 Task: Add the files list component in the site builder.
Action: Mouse moved to (1173, 81)
Screenshot: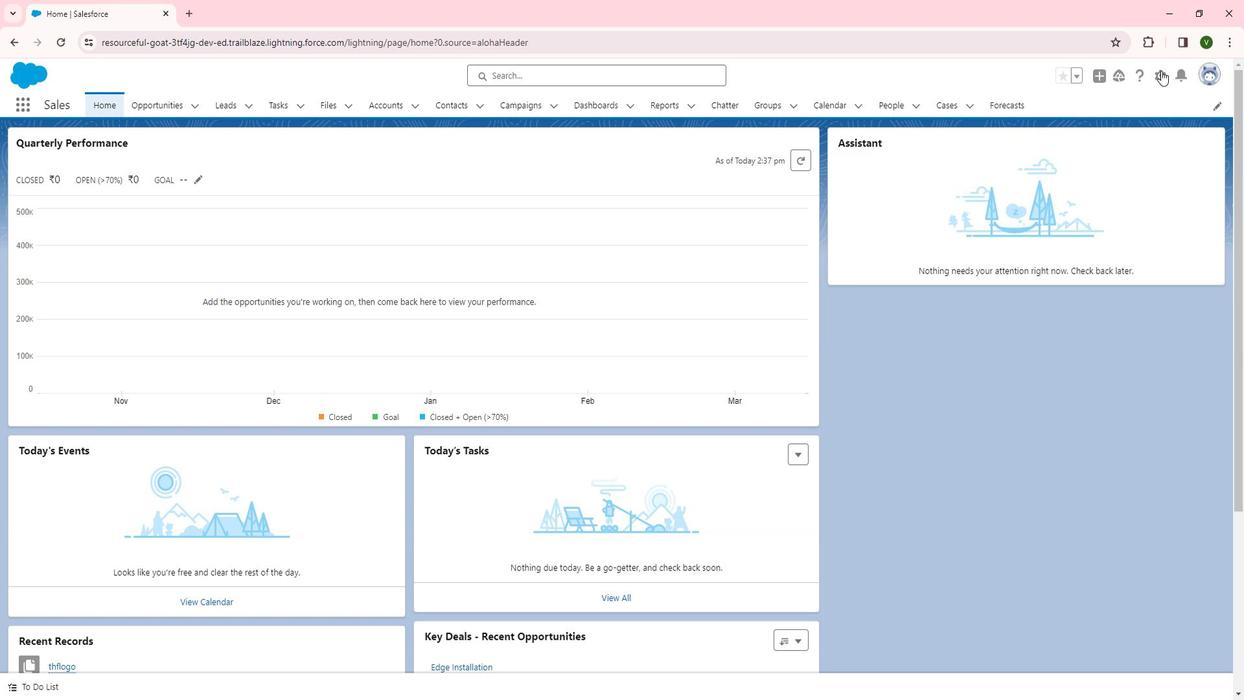 
Action: Mouse pressed left at (1173, 81)
Screenshot: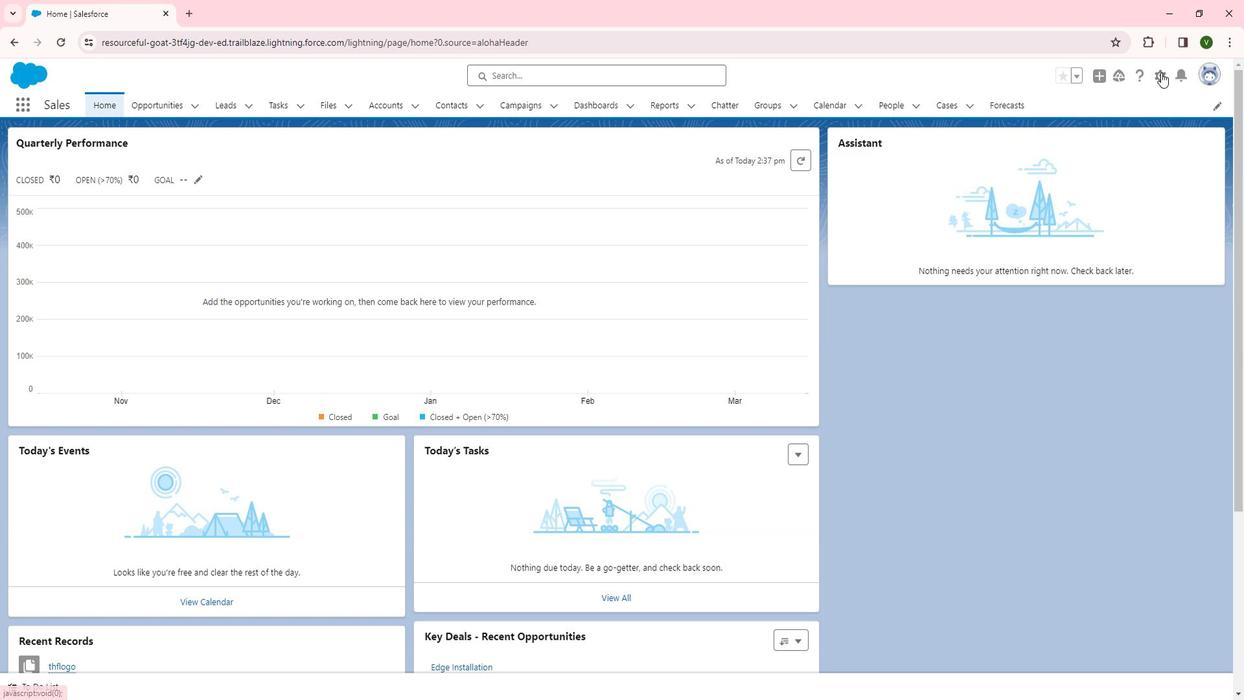 
Action: Mouse moved to (1105, 130)
Screenshot: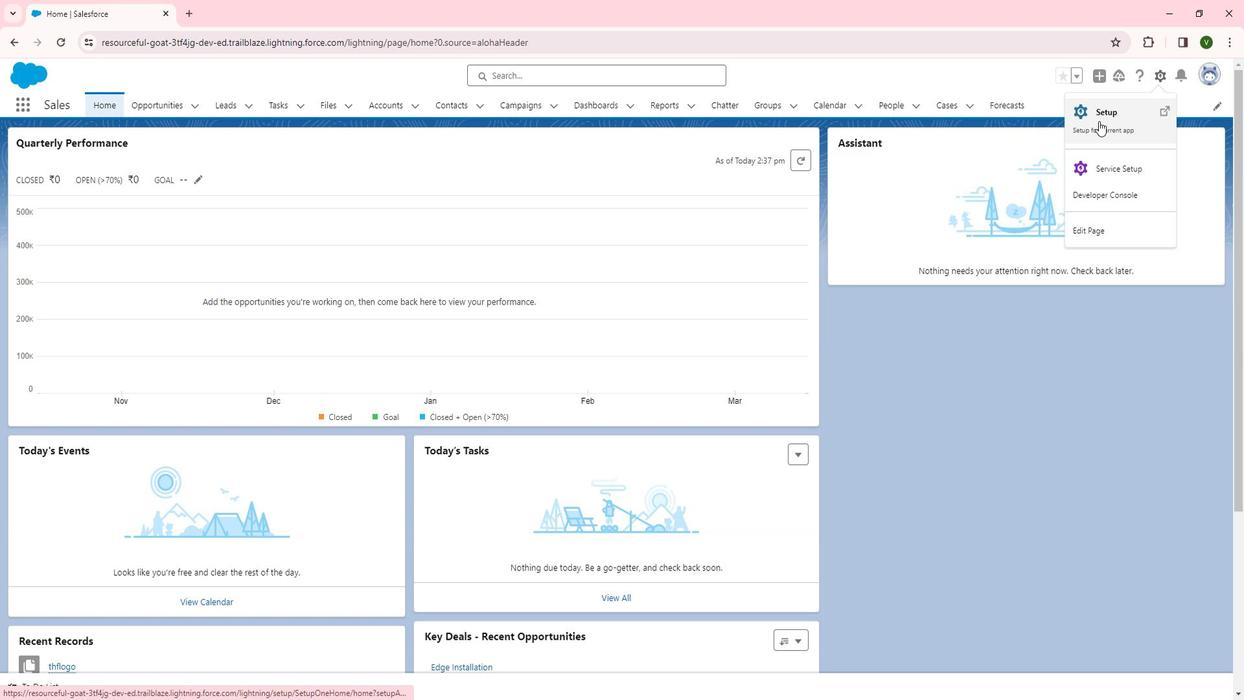 
Action: Mouse pressed left at (1105, 130)
Screenshot: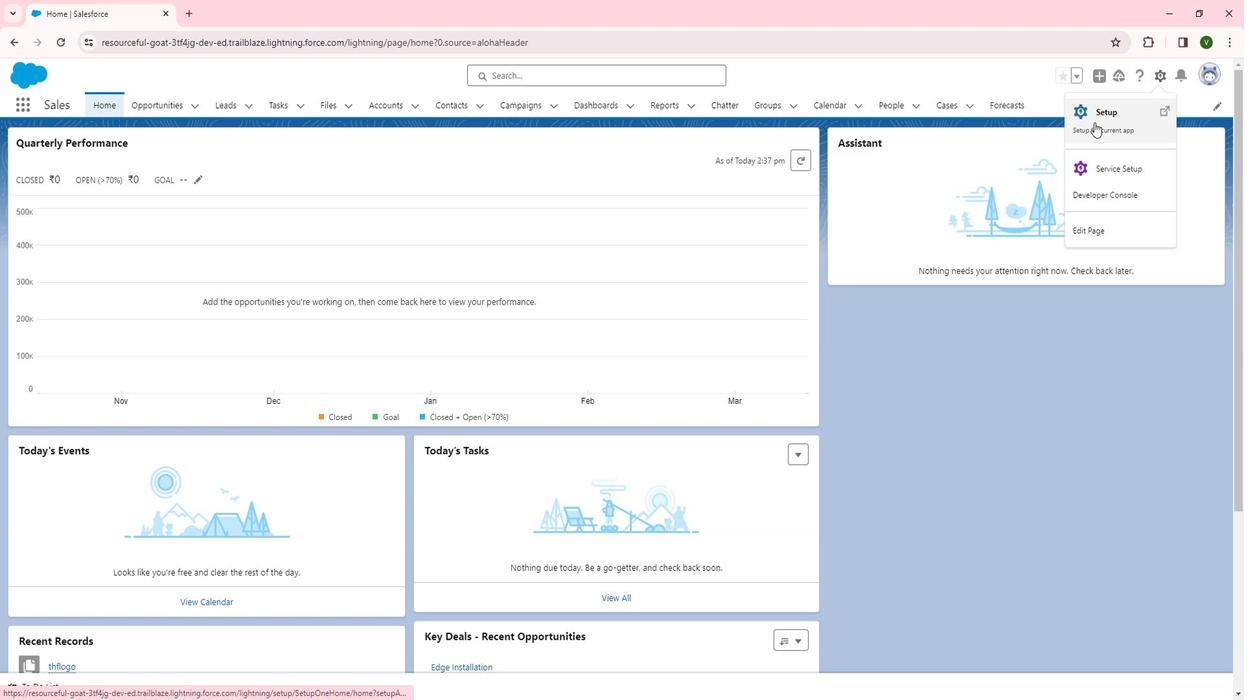 
Action: Mouse moved to (119, 515)
Screenshot: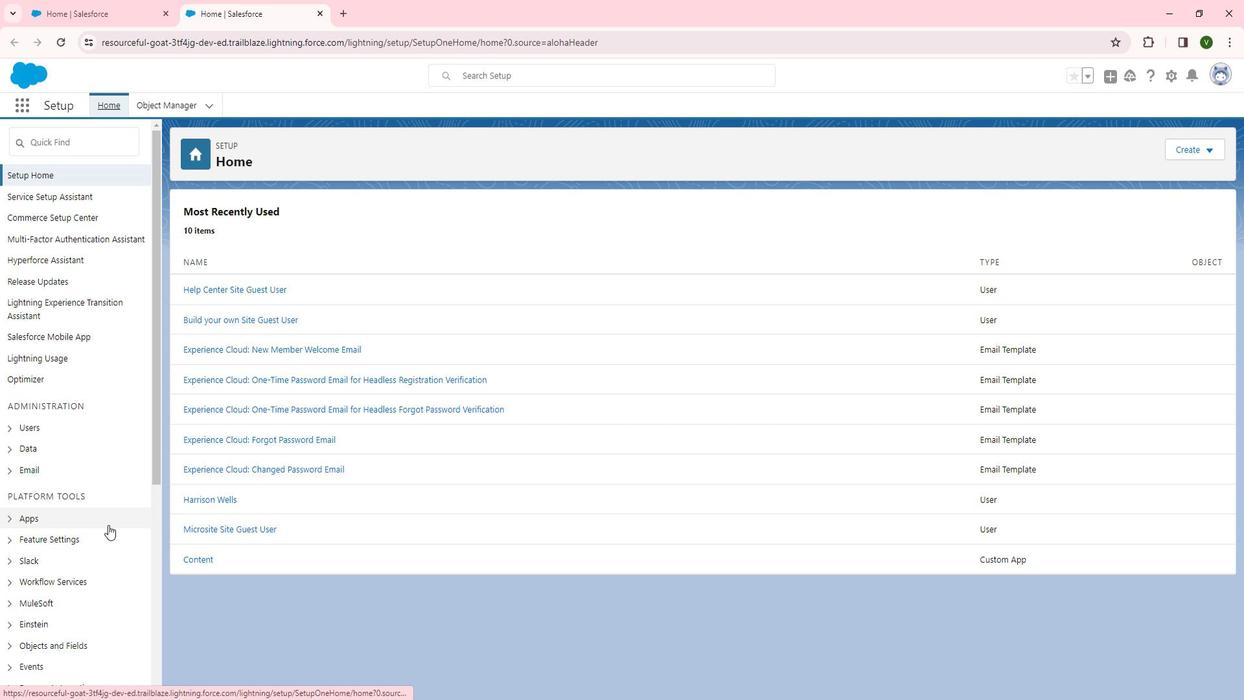 
Action: Mouse scrolled (119, 514) with delta (0, 0)
Screenshot: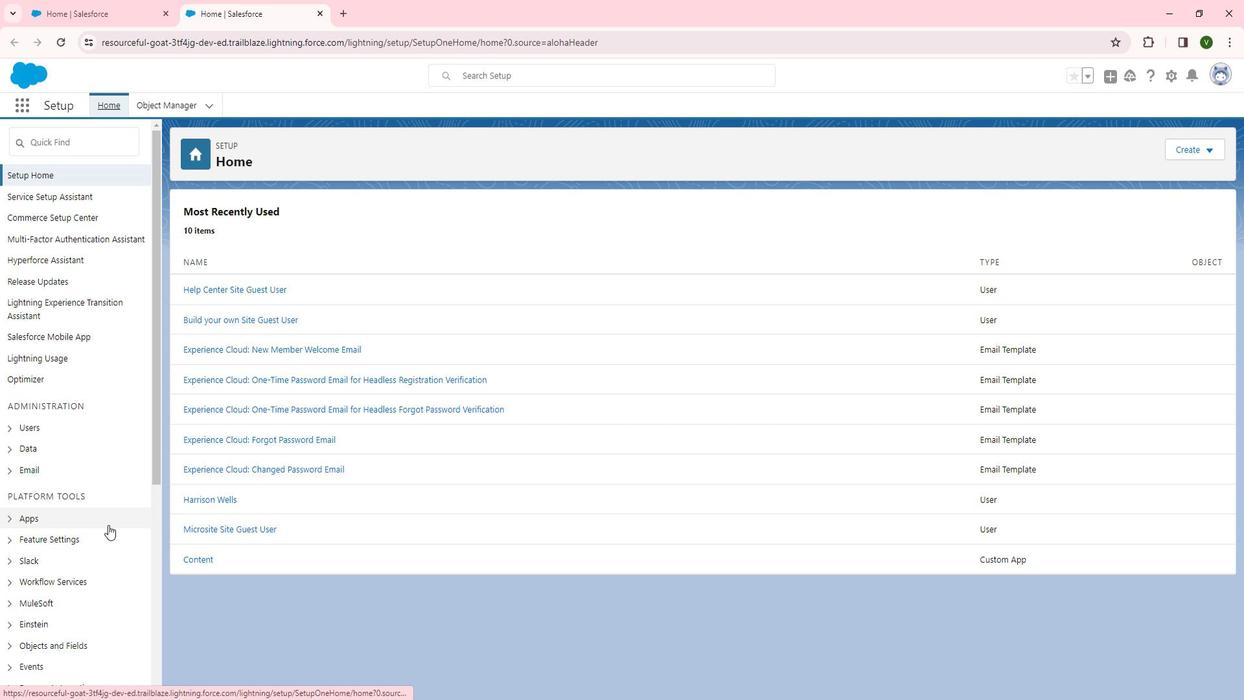 
Action: Mouse moved to (118, 514)
Screenshot: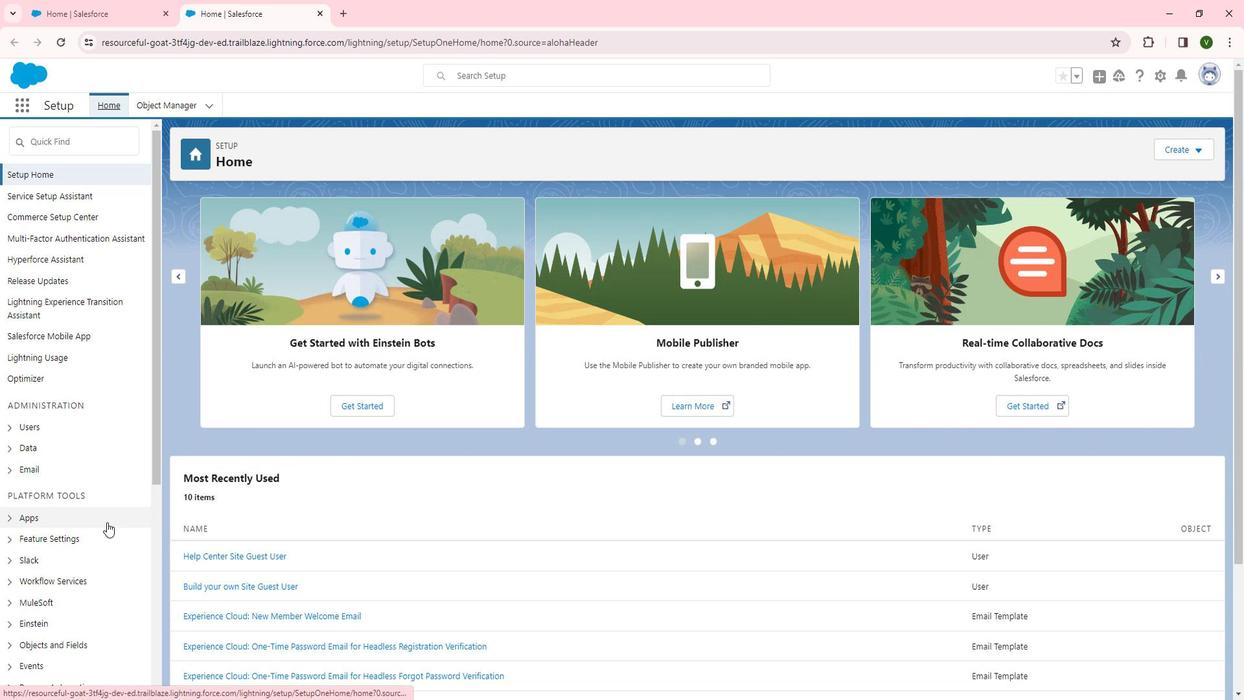 
Action: Mouse scrolled (118, 514) with delta (0, 0)
Screenshot: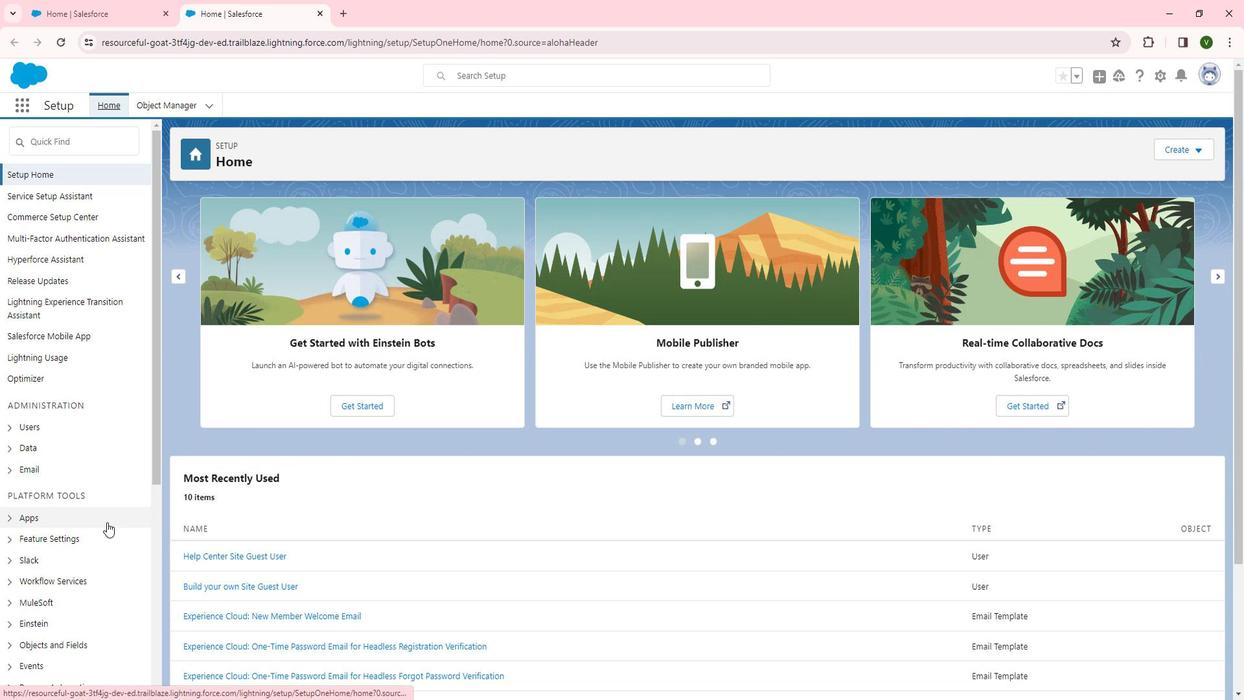 
Action: Mouse moved to (69, 399)
Screenshot: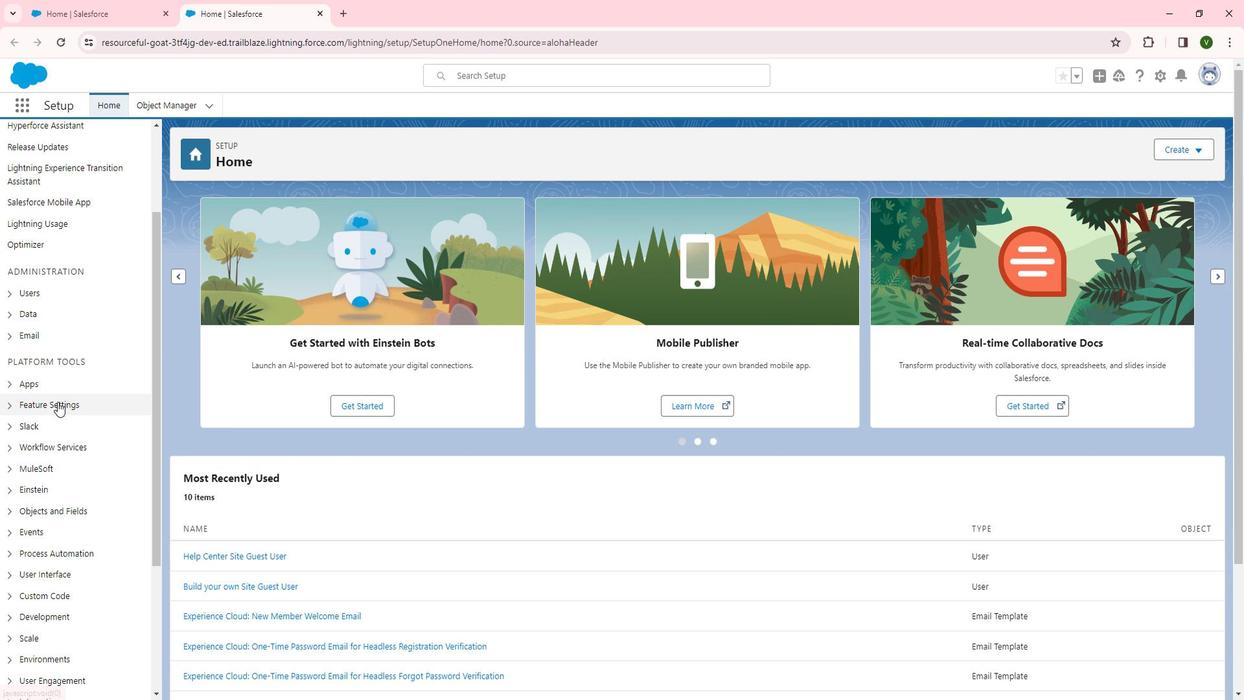 
Action: Mouse pressed left at (69, 399)
Screenshot: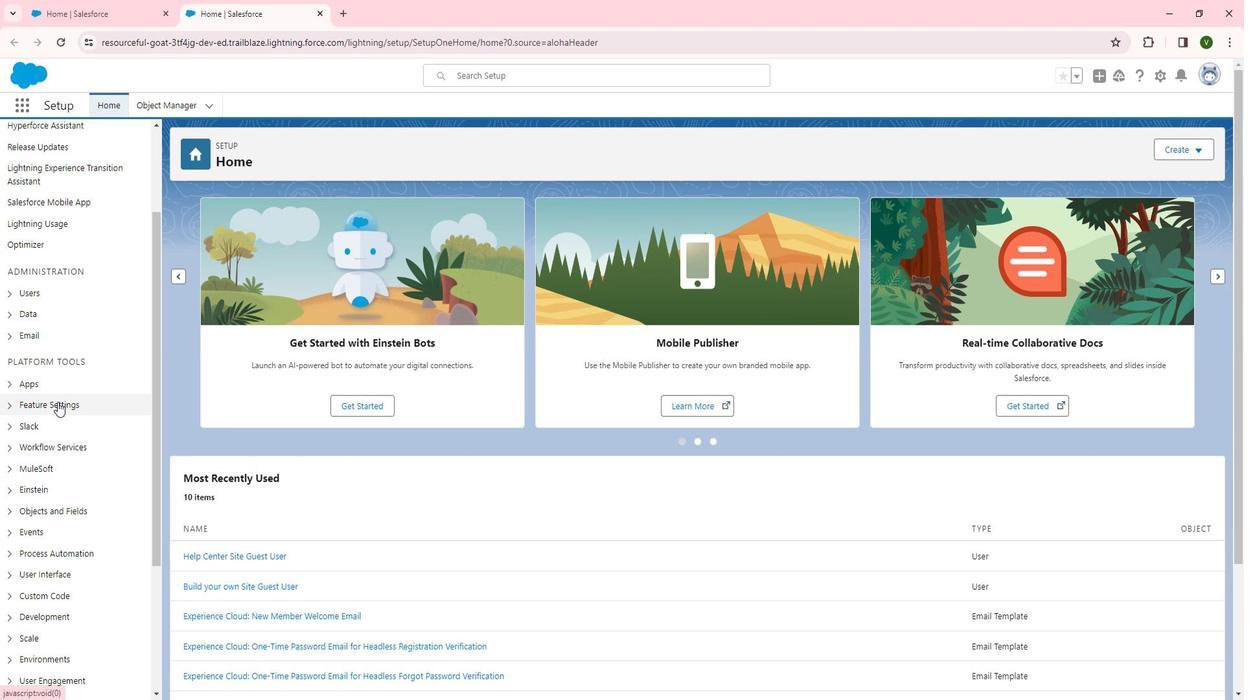 
Action: Mouse moved to (67, 408)
Screenshot: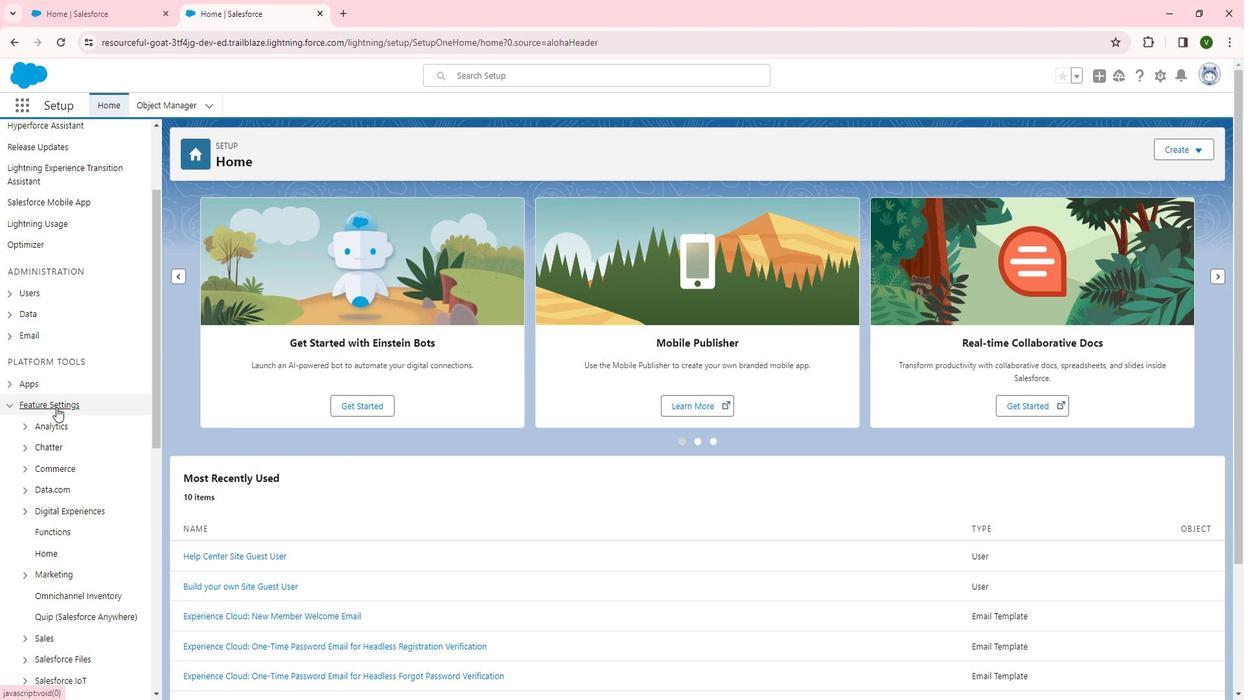 
Action: Mouse scrolled (67, 407) with delta (0, 0)
Screenshot: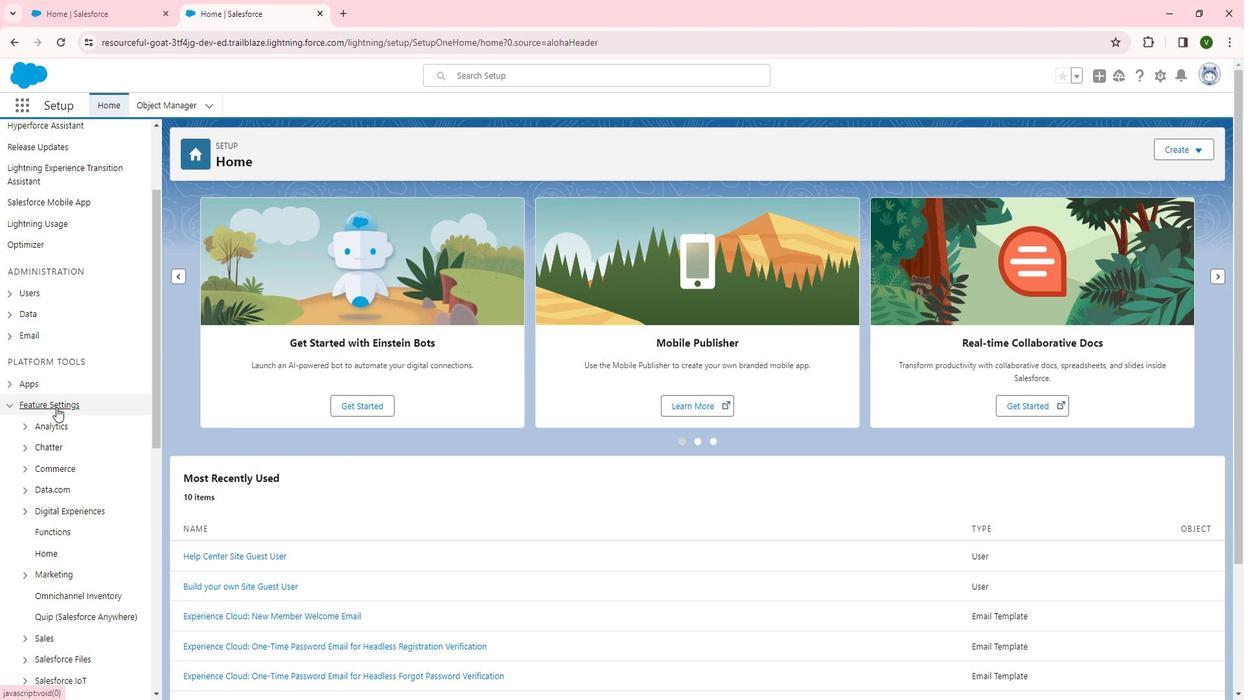 
Action: Mouse moved to (67, 410)
Screenshot: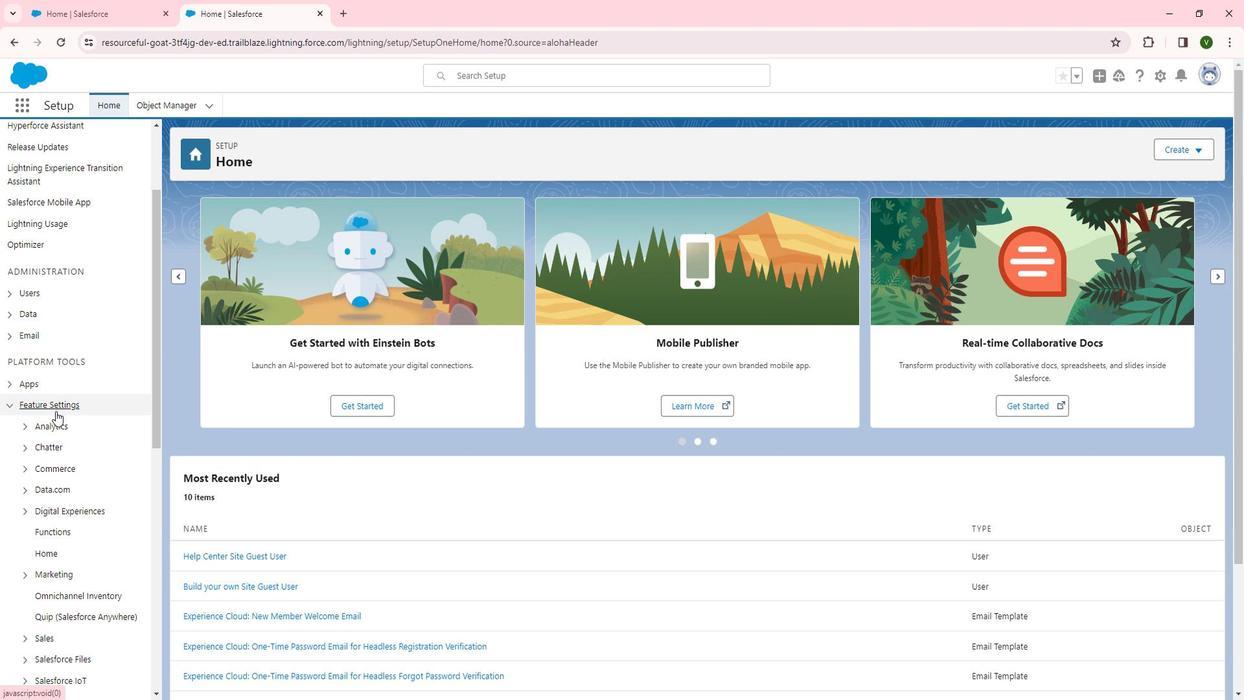
Action: Mouse scrolled (67, 410) with delta (0, 0)
Screenshot: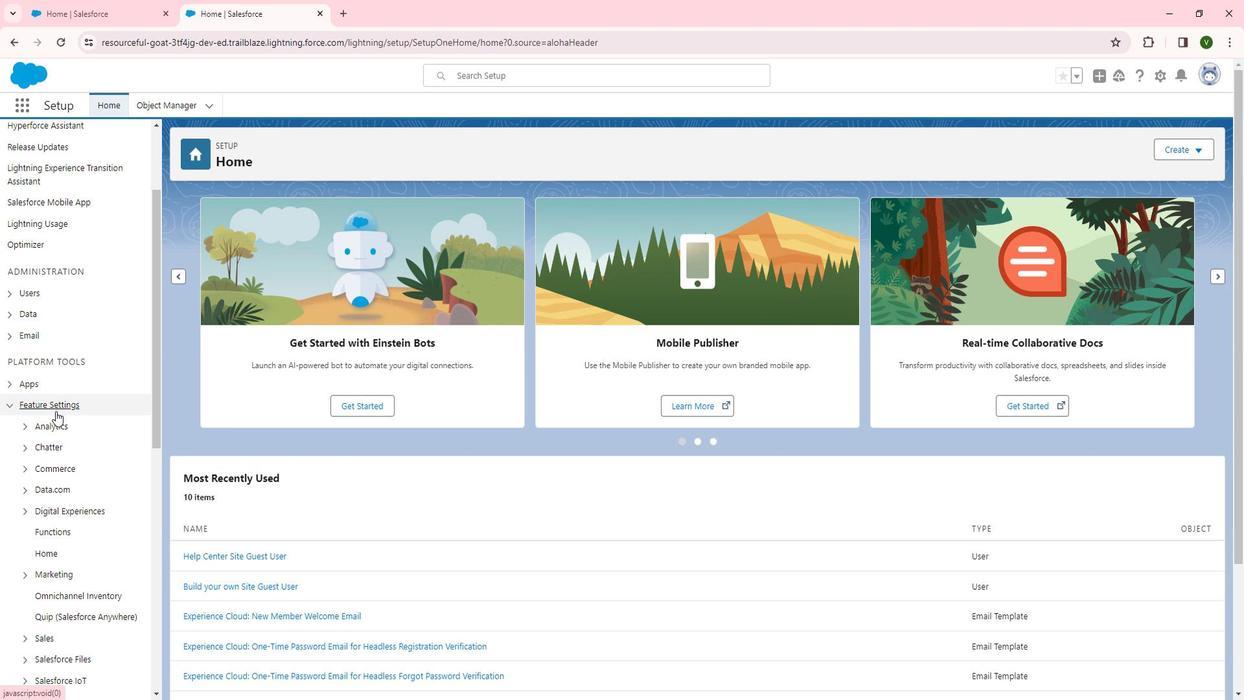 
Action: Mouse scrolled (67, 410) with delta (0, 0)
Screenshot: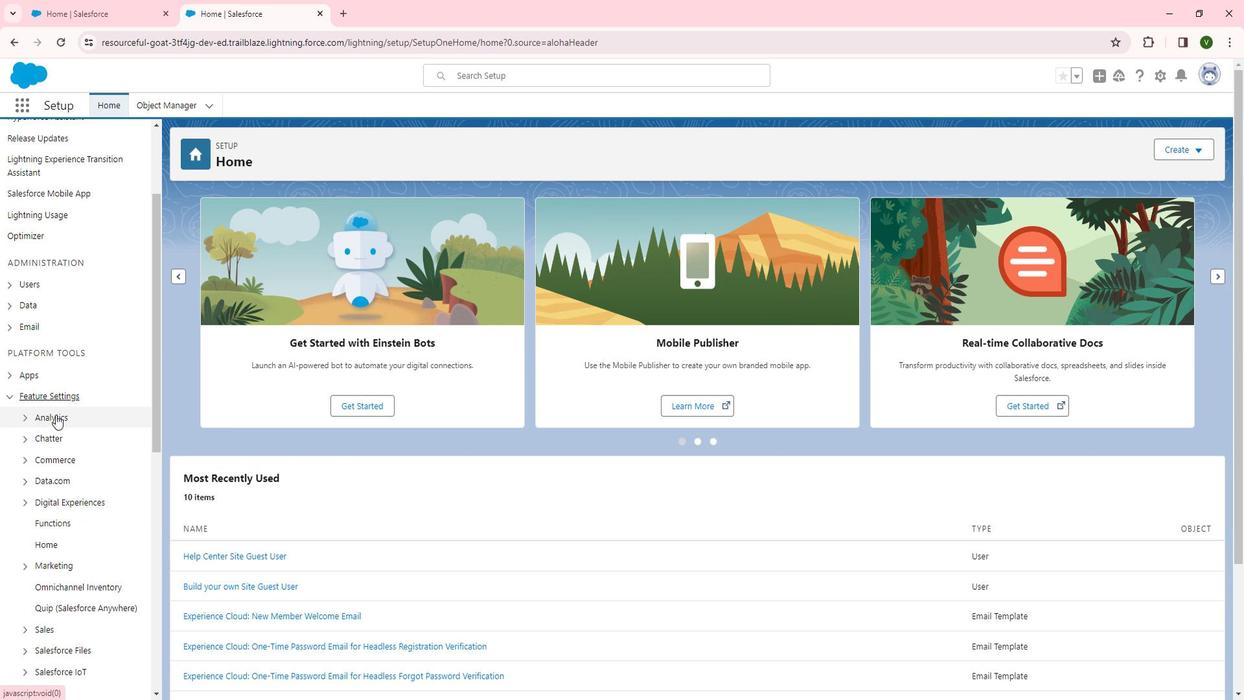 
Action: Mouse moved to (87, 310)
Screenshot: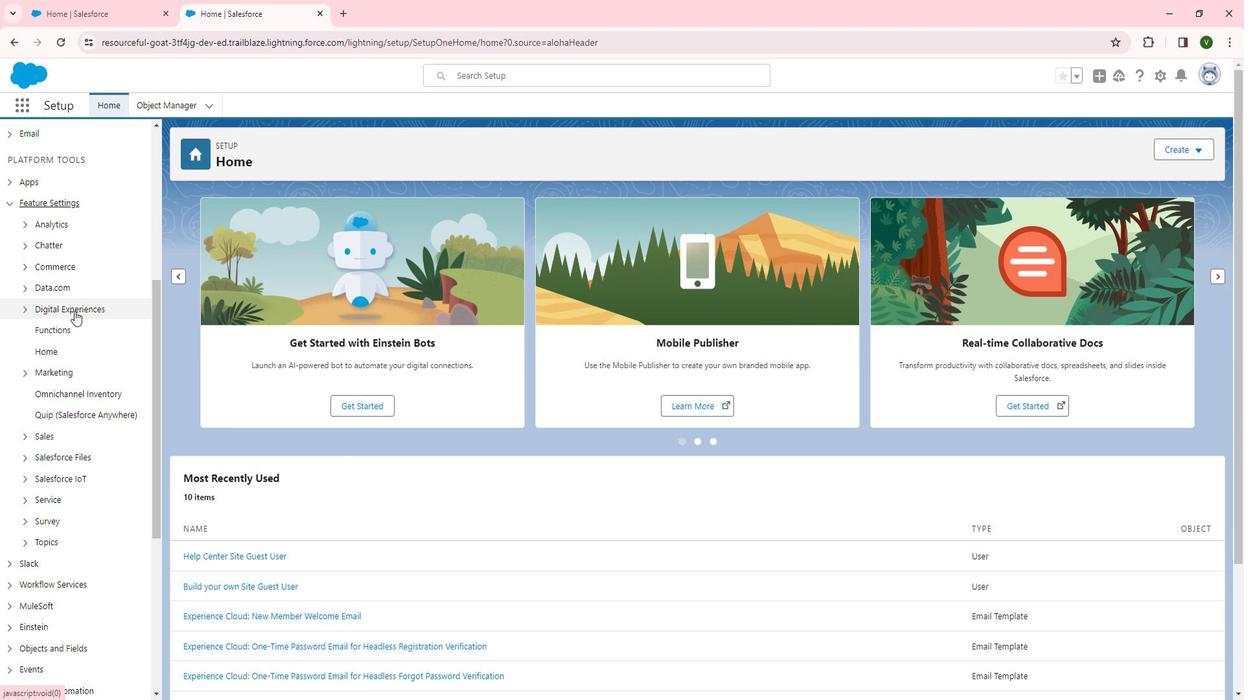 
Action: Mouse pressed left at (87, 310)
Screenshot: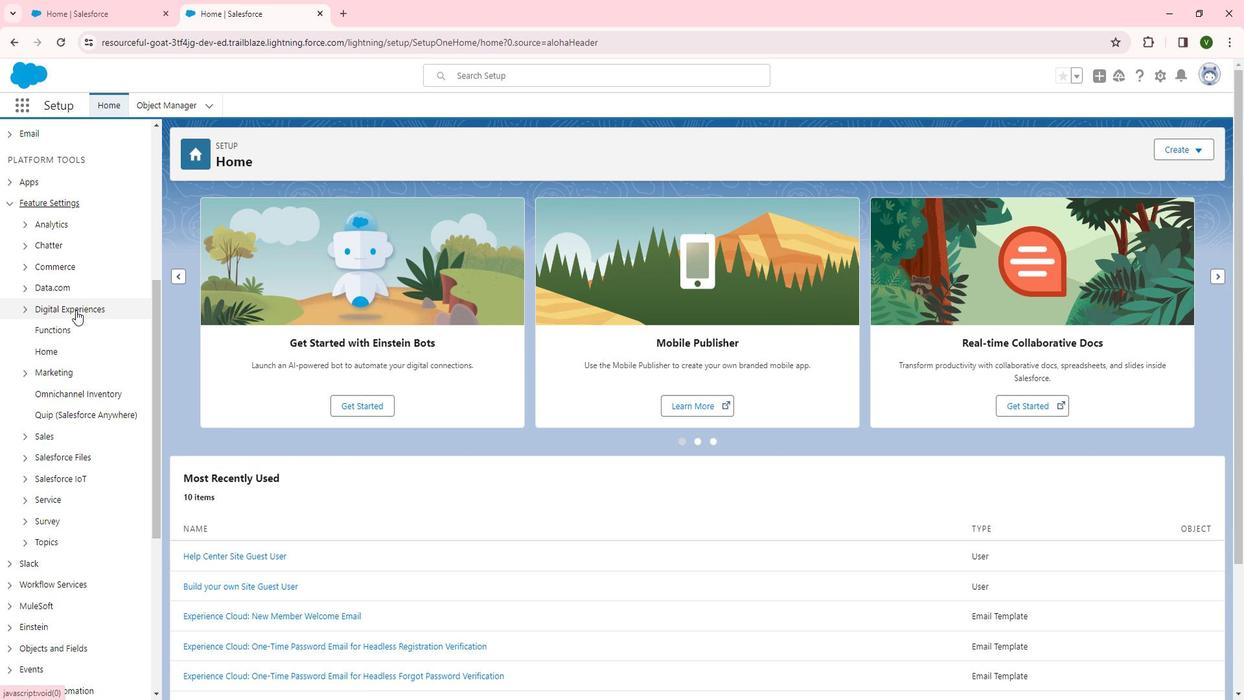 
Action: Mouse moved to (77, 327)
Screenshot: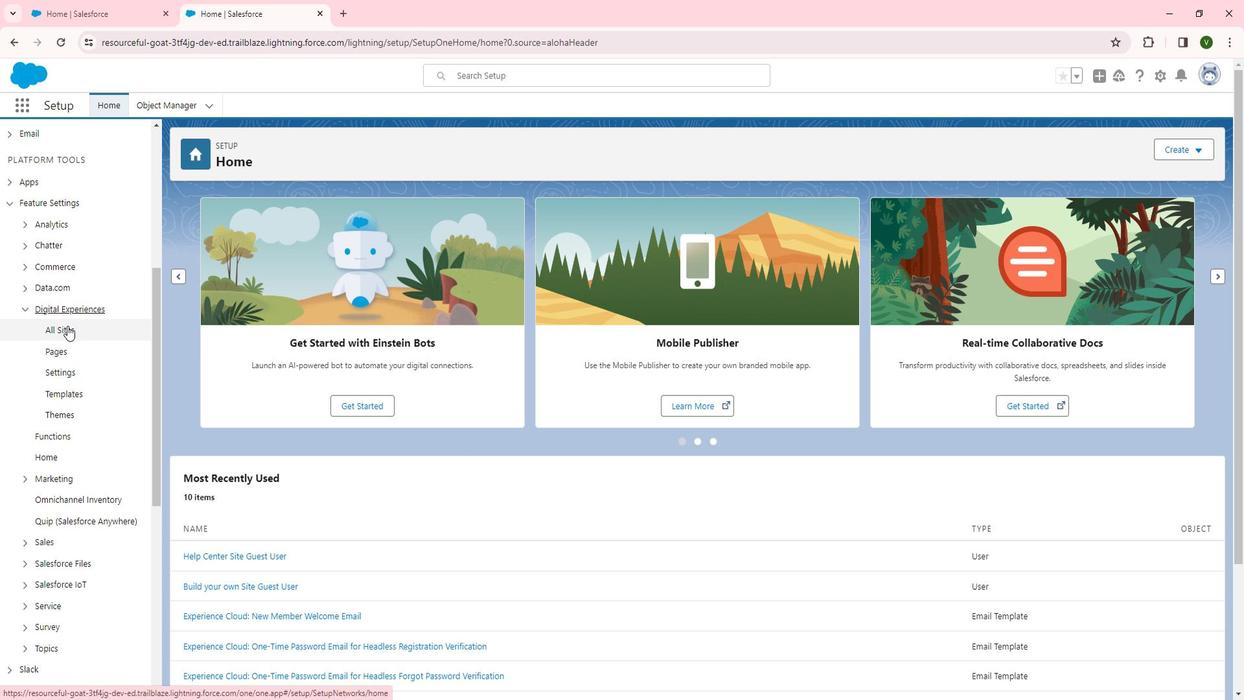 
Action: Mouse pressed left at (77, 327)
Screenshot: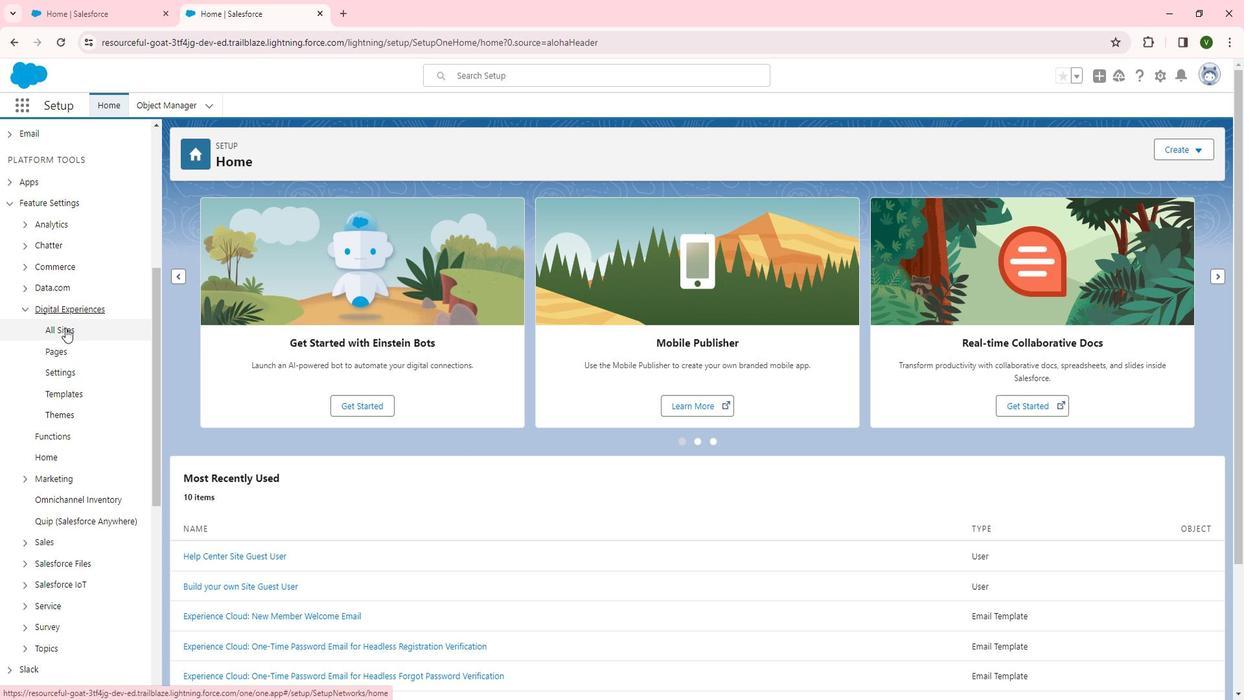 
Action: Mouse moved to (224, 347)
Screenshot: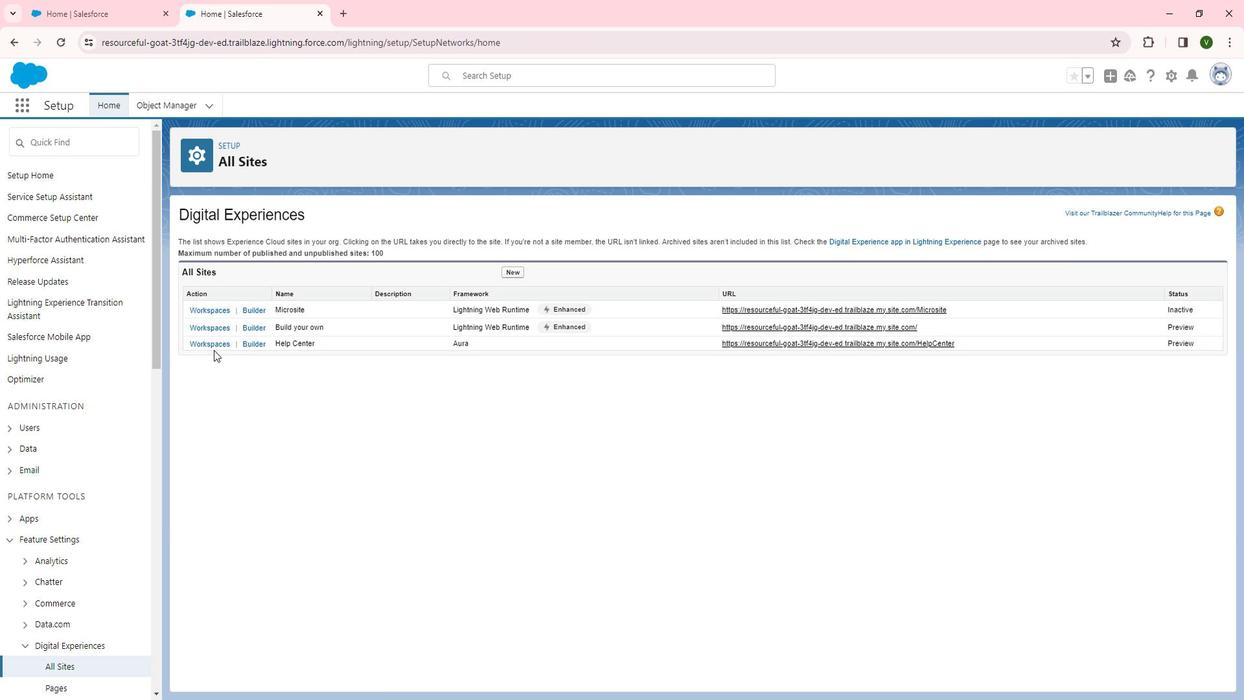 
Action: Mouse pressed left at (224, 347)
Screenshot: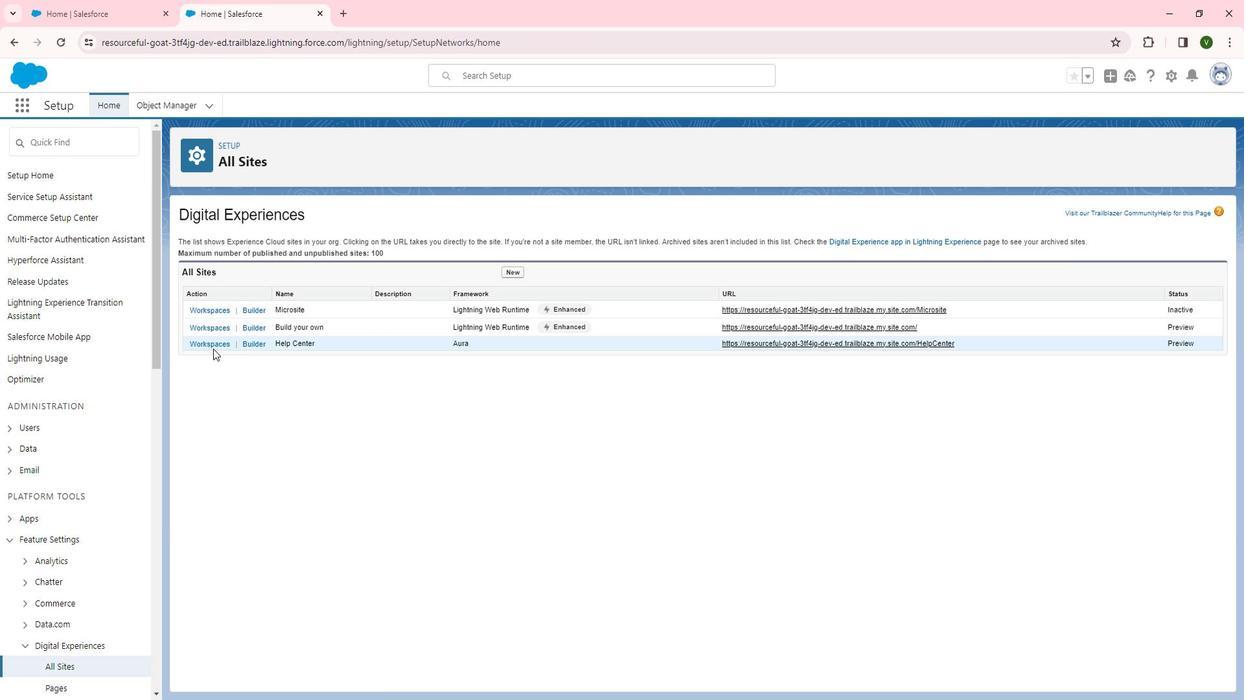 
Action: Mouse moved to (222, 339)
Screenshot: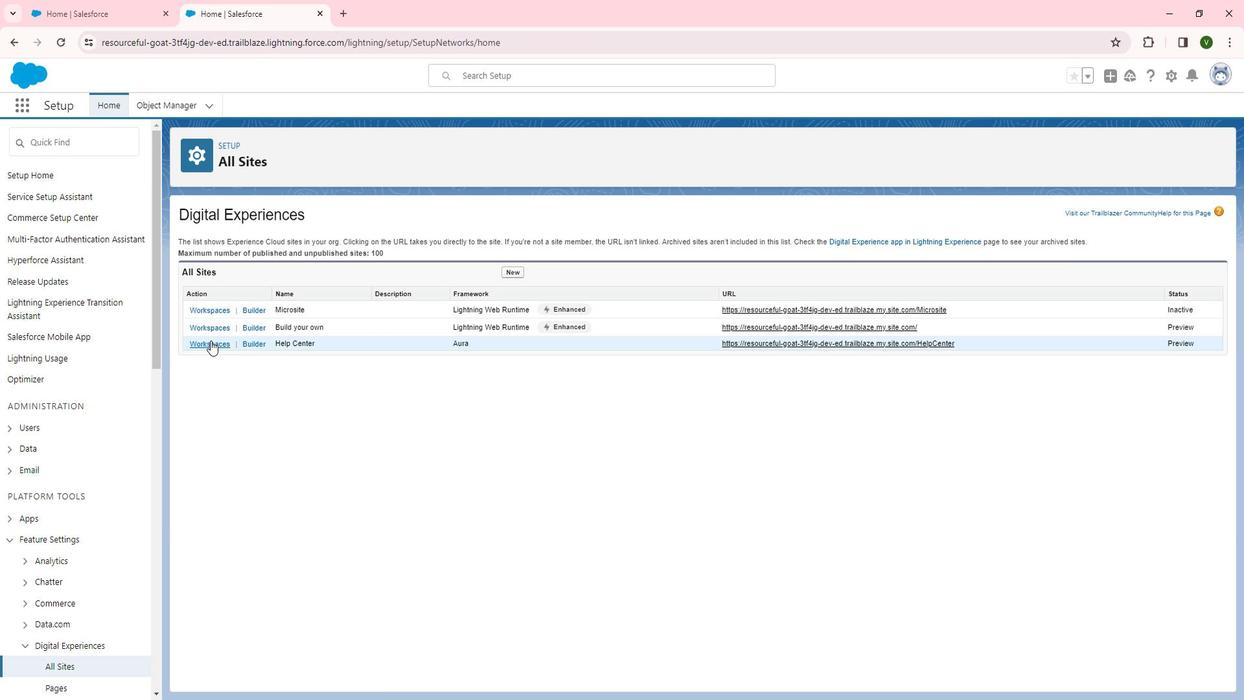 
Action: Mouse pressed left at (222, 339)
Screenshot: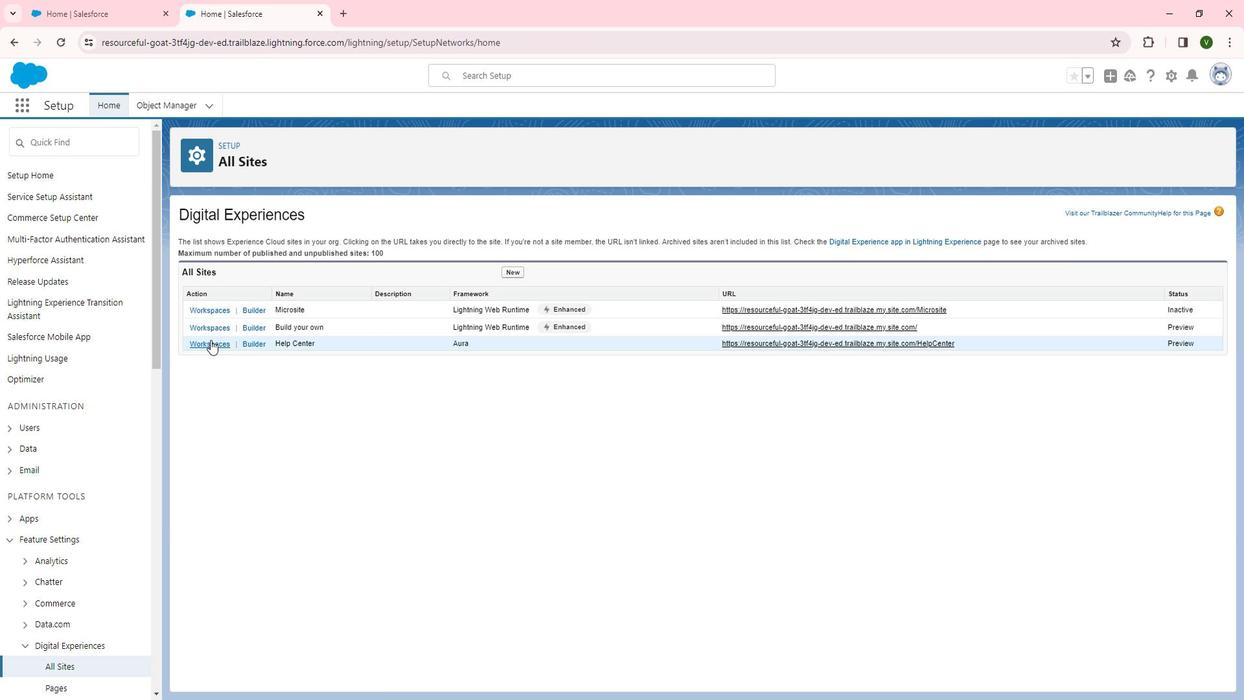 
Action: Mouse moved to (147, 308)
Screenshot: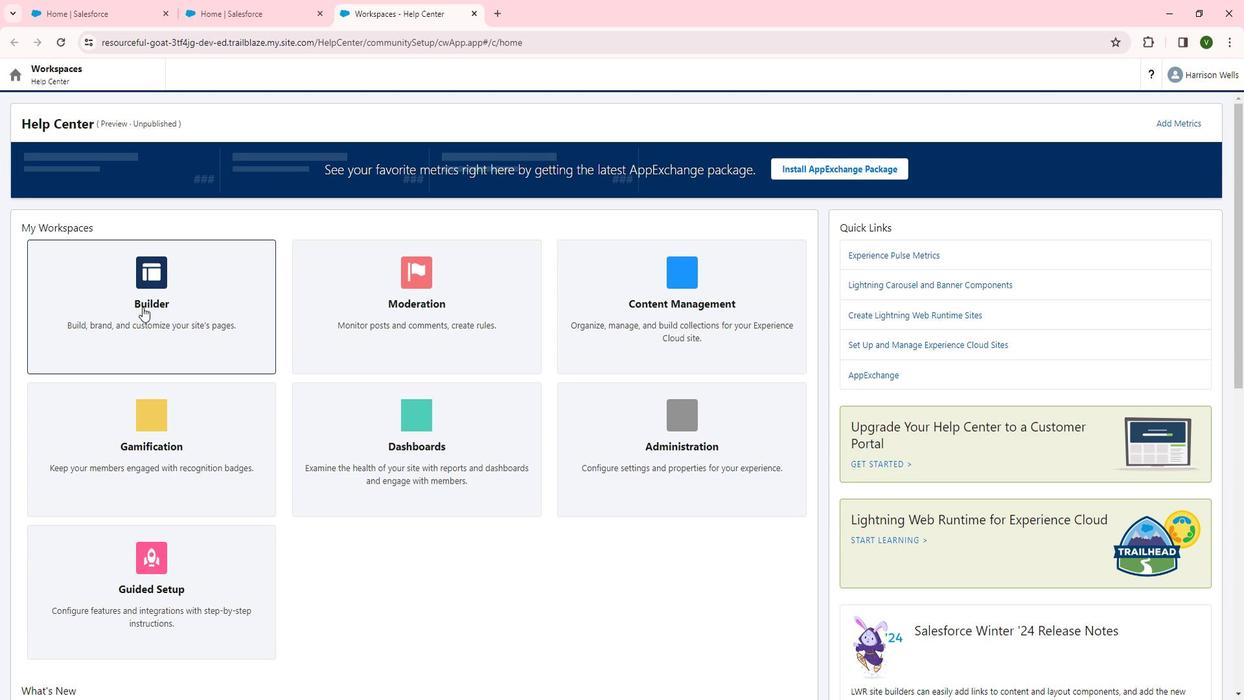 
Action: Mouse pressed left at (147, 308)
Screenshot: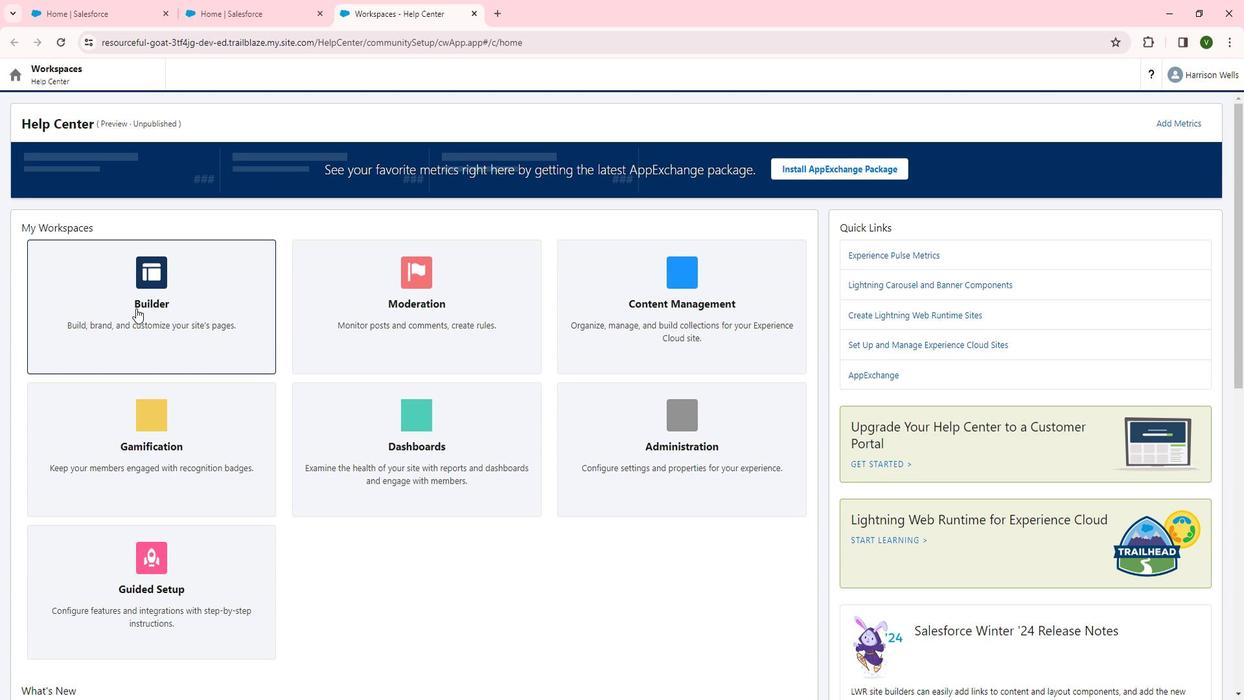 
Action: Mouse moved to (49, 150)
Screenshot: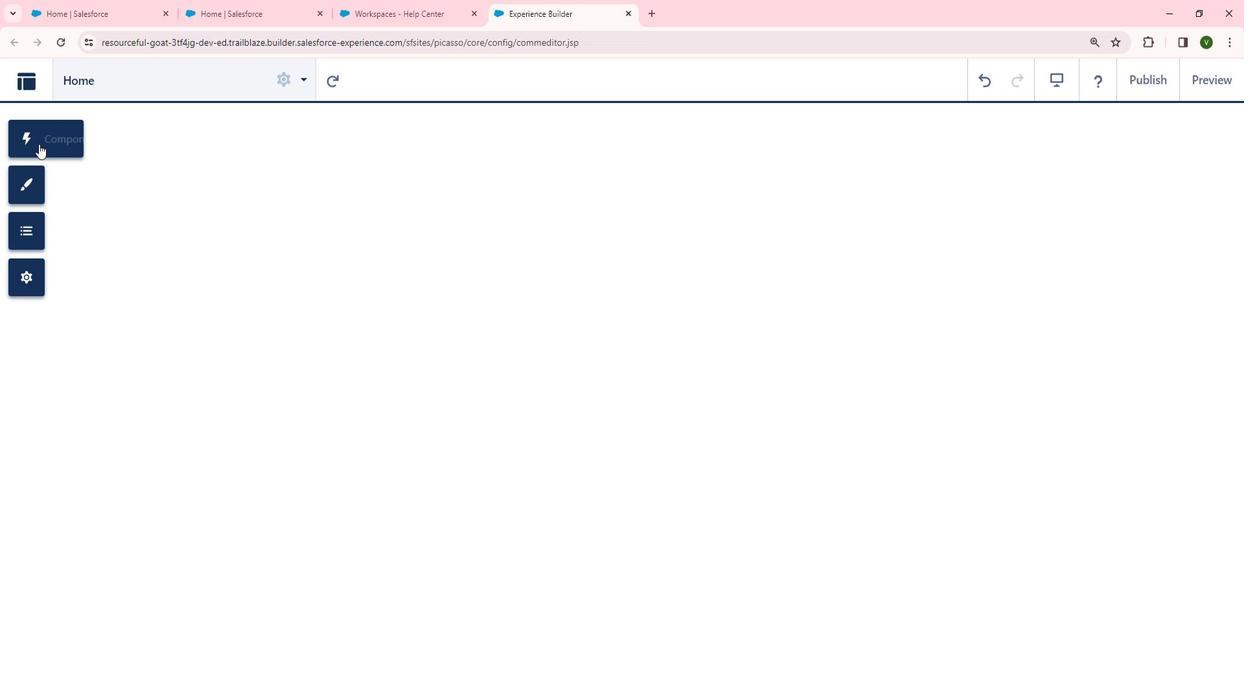 
Action: Mouse pressed left at (49, 150)
Screenshot: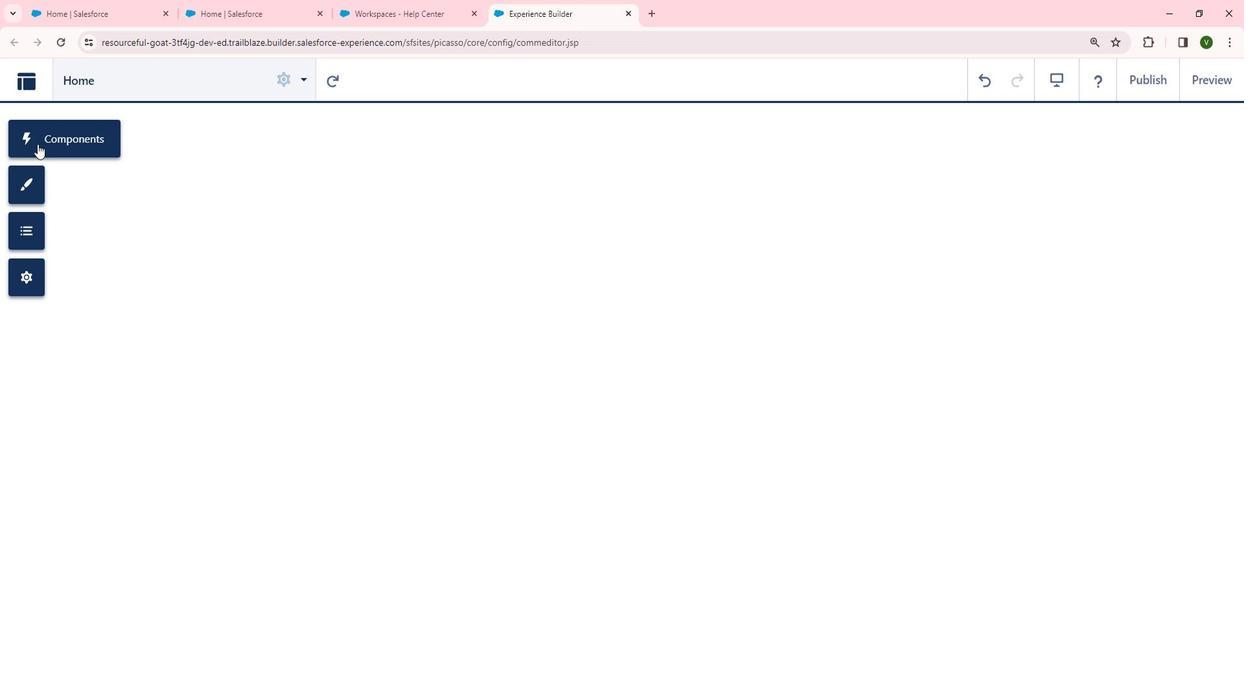
Action: Mouse moved to (368, 457)
Screenshot: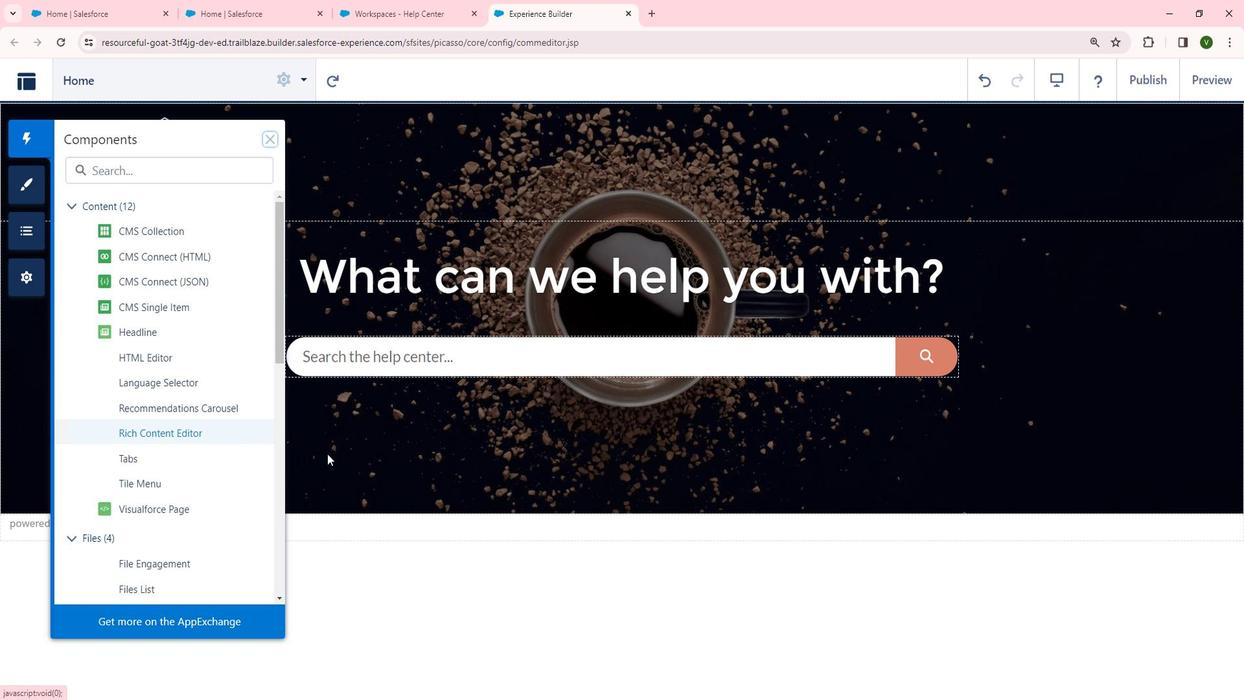 
Action: Mouse scrolled (368, 457) with delta (0, 0)
Screenshot: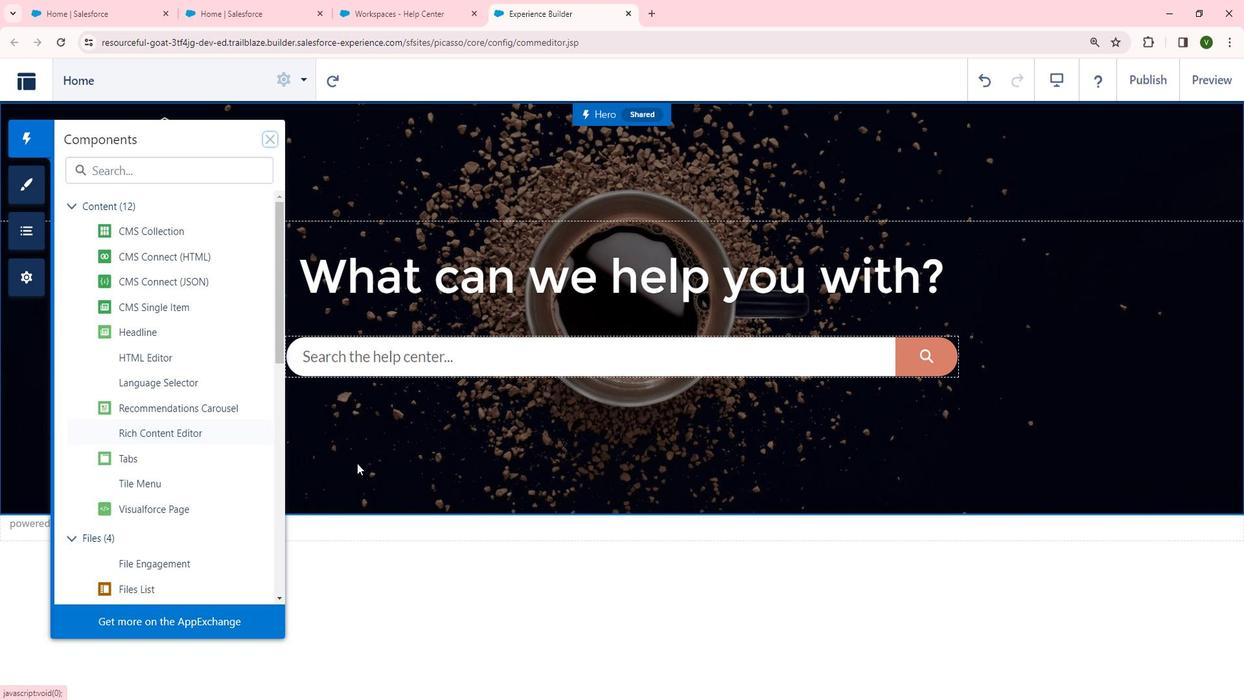 
Action: Mouse scrolled (368, 457) with delta (0, 0)
Screenshot: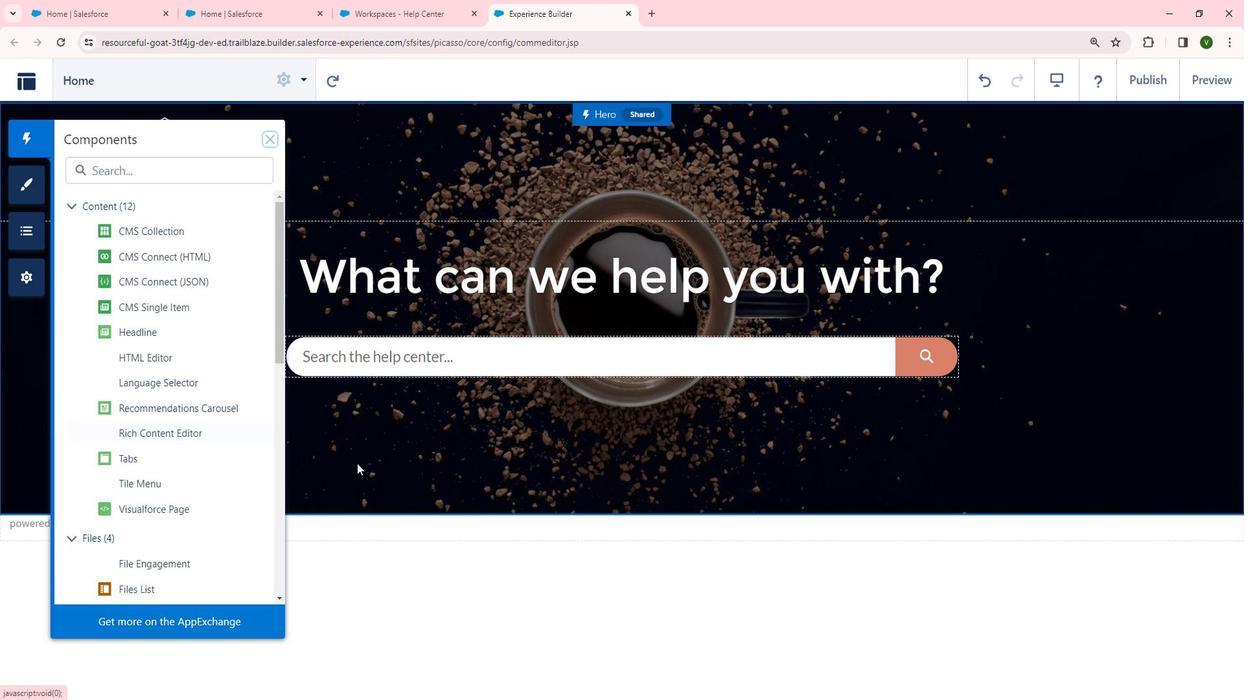
Action: Mouse scrolled (368, 457) with delta (0, 0)
Screenshot: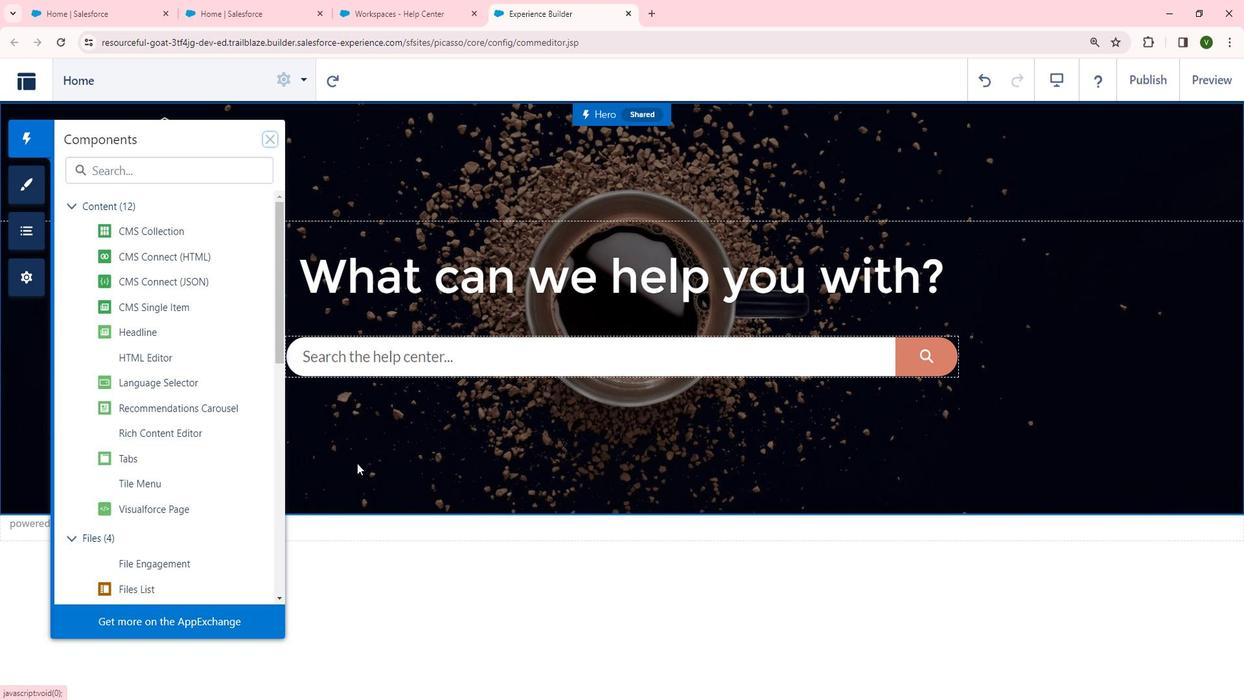 
Action: Mouse scrolled (368, 457) with delta (0, 0)
Screenshot: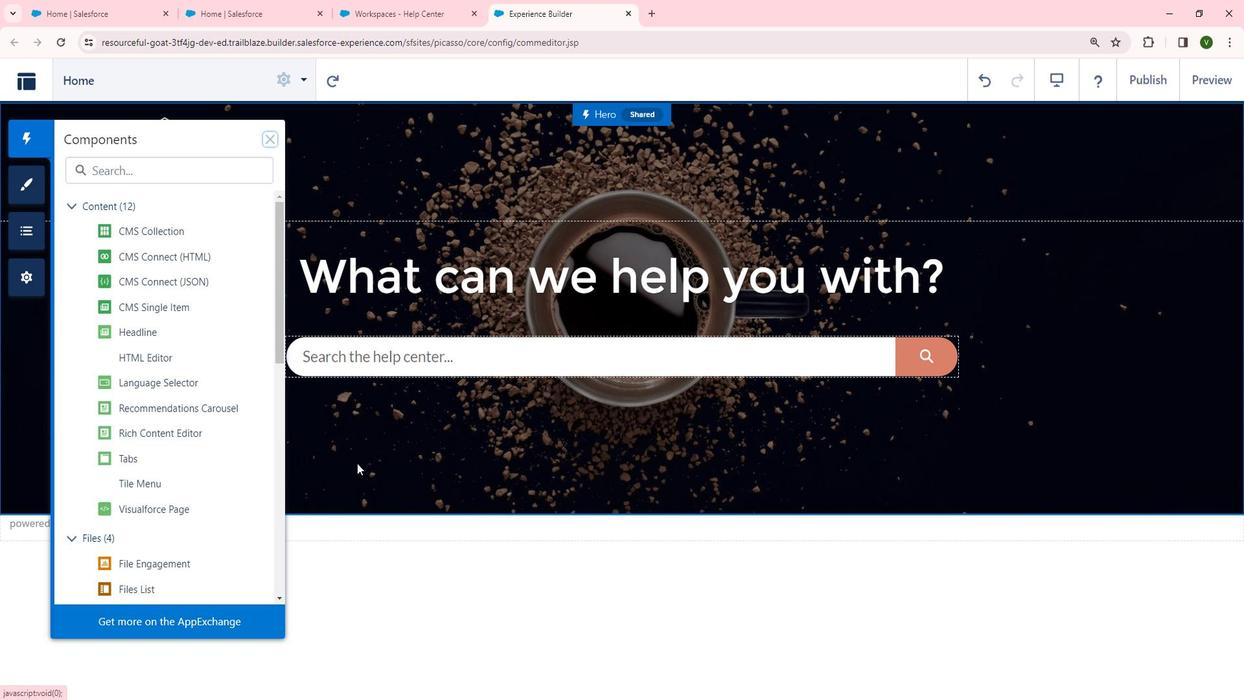 
Action: Mouse moved to (388, 474)
Screenshot: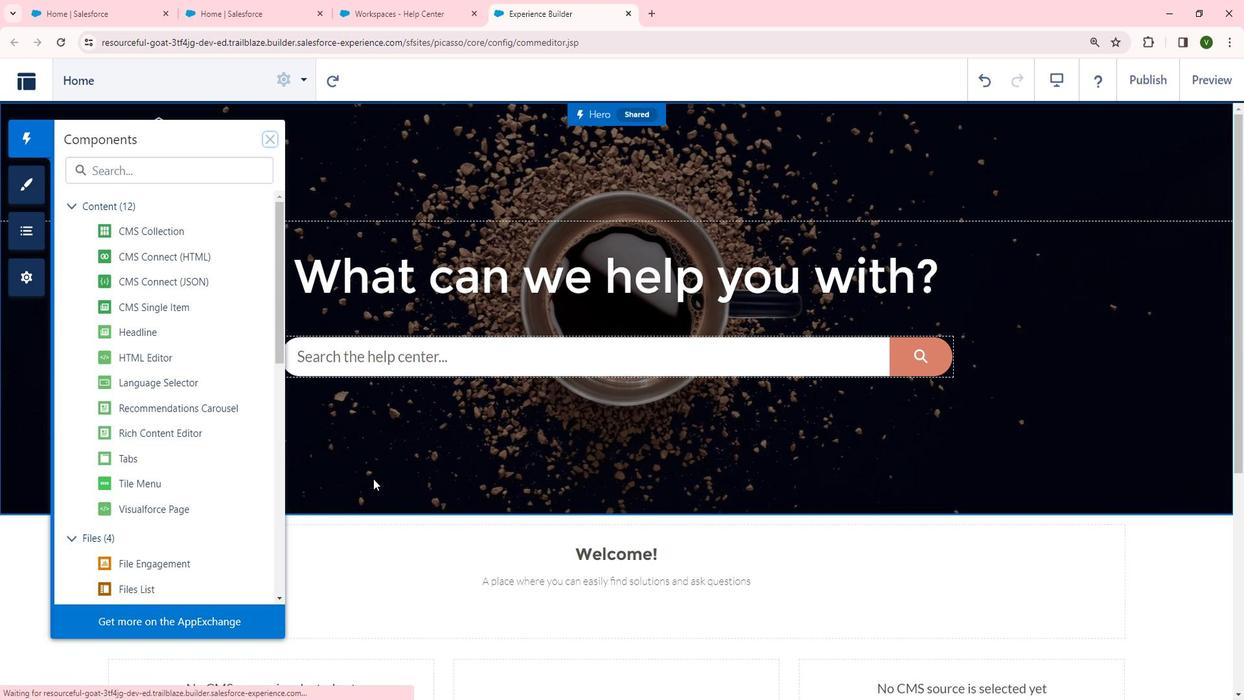 
Action: Mouse scrolled (388, 473) with delta (0, 0)
Screenshot: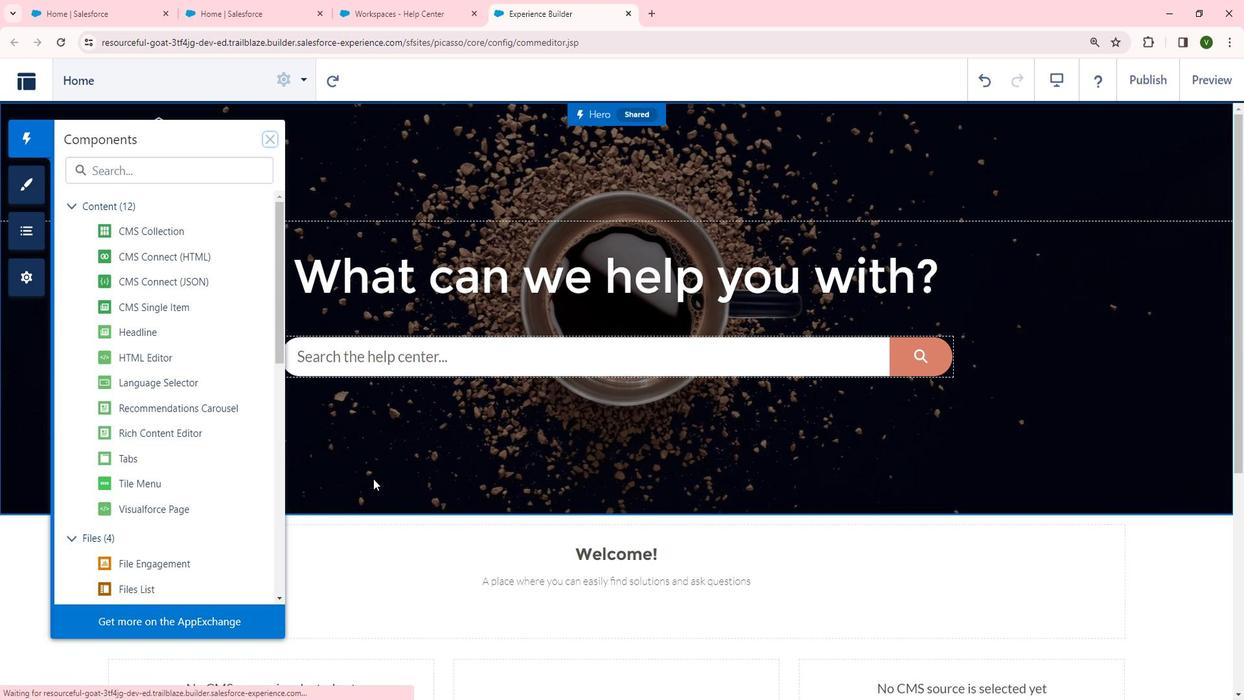 
Action: Mouse scrolled (388, 473) with delta (0, 0)
Screenshot: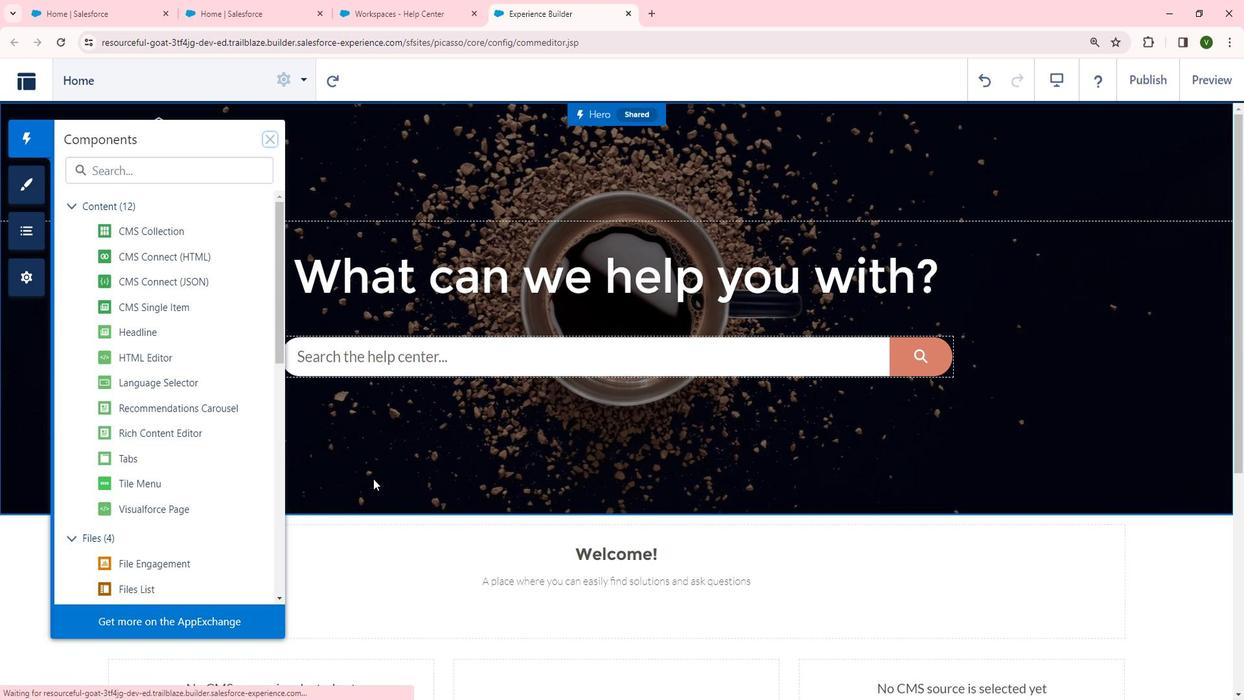 
Action: Mouse scrolled (388, 473) with delta (0, 0)
Screenshot: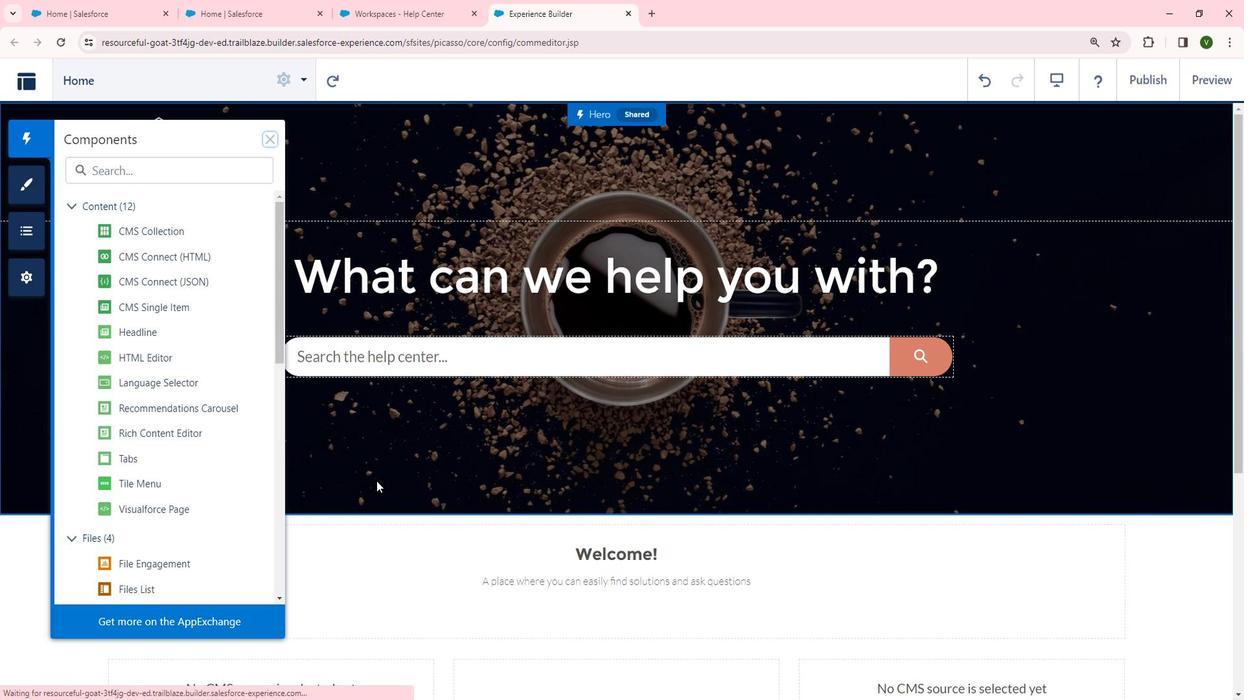 
Action: Mouse scrolled (388, 473) with delta (0, 0)
Screenshot: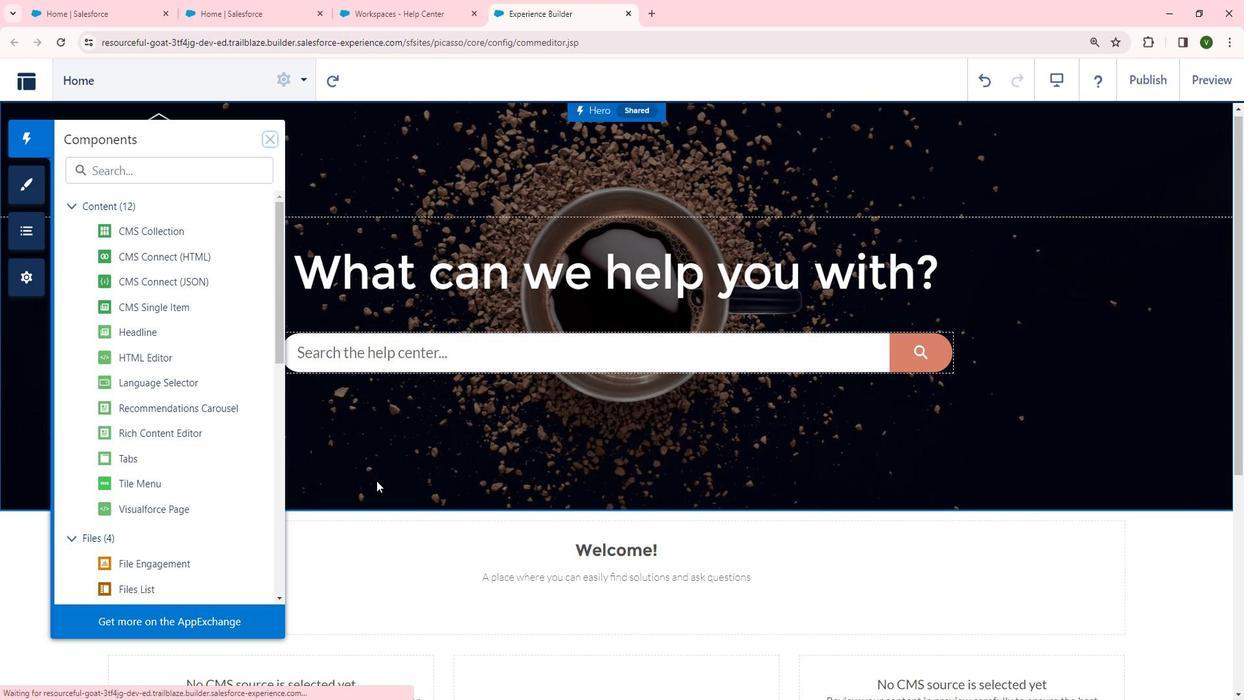 
Action: Mouse moved to (159, 493)
Screenshot: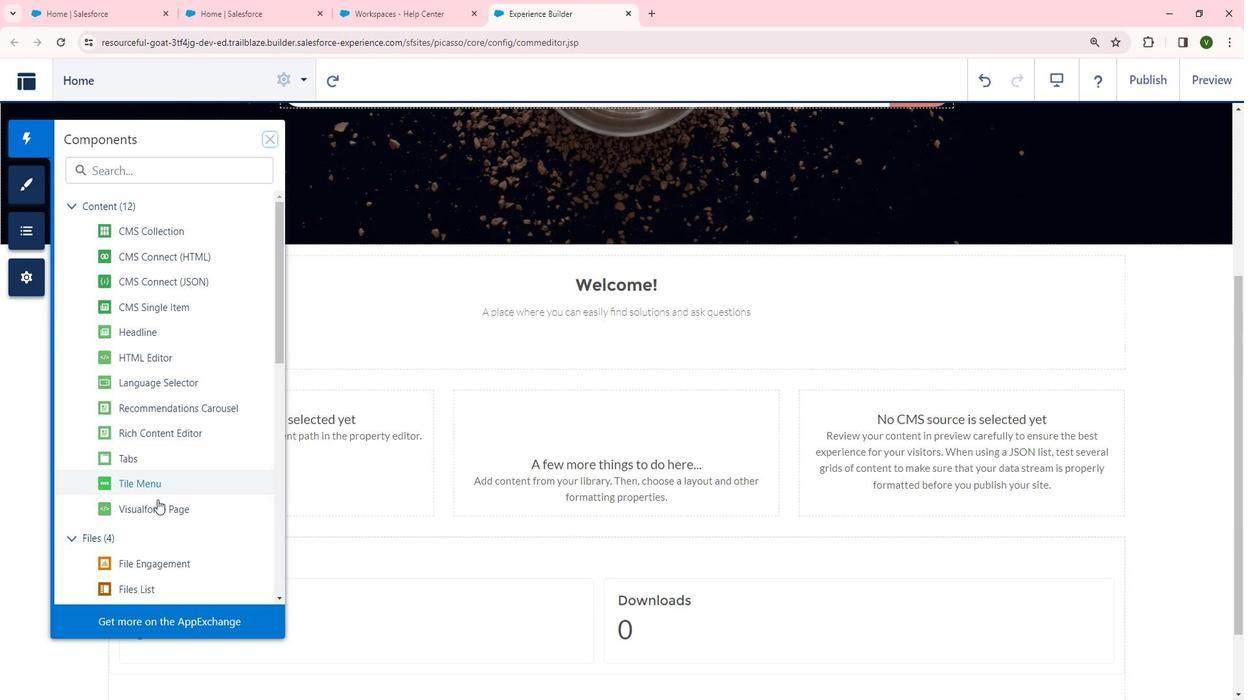 
Action: Mouse scrolled (159, 493) with delta (0, 0)
Screenshot: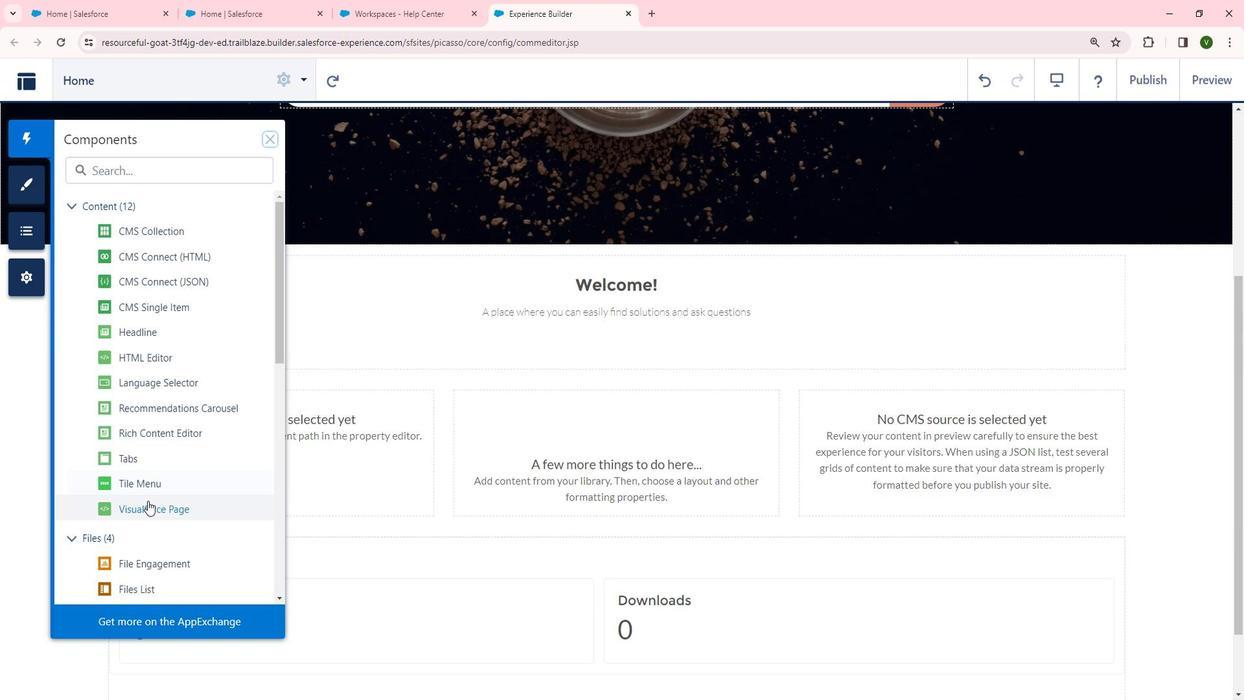 
Action: Mouse scrolled (159, 493) with delta (0, 0)
Screenshot: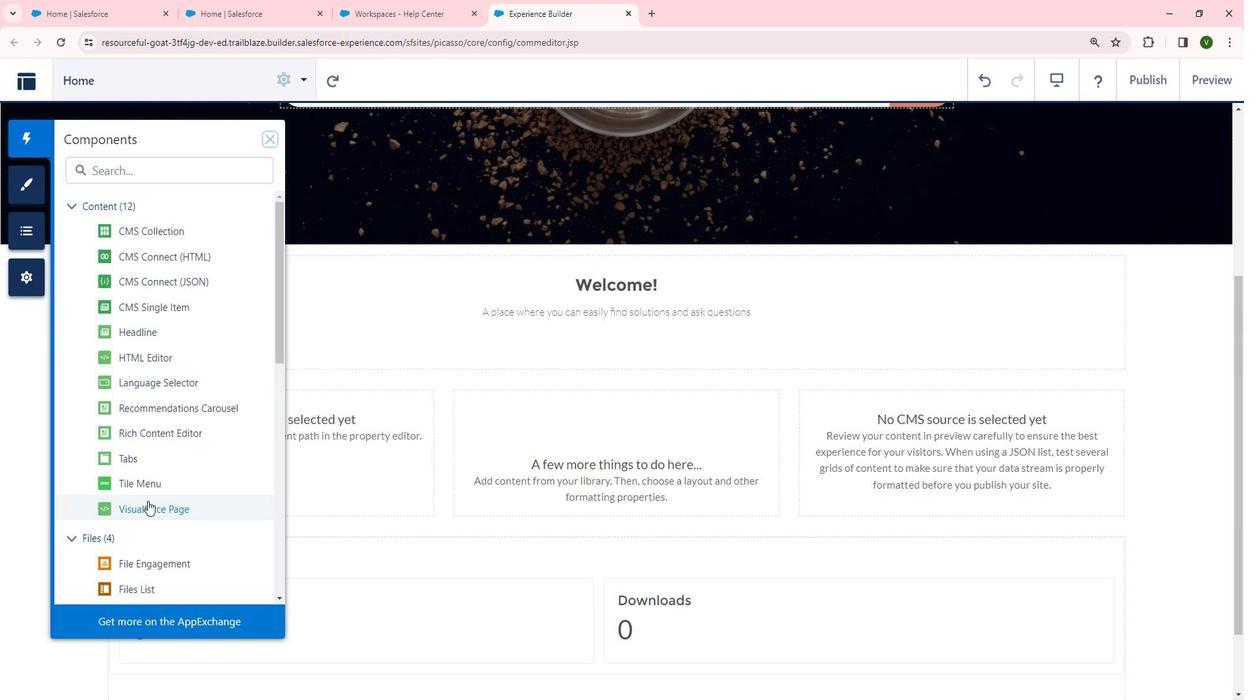 
Action: Mouse moved to (151, 447)
Screenshot: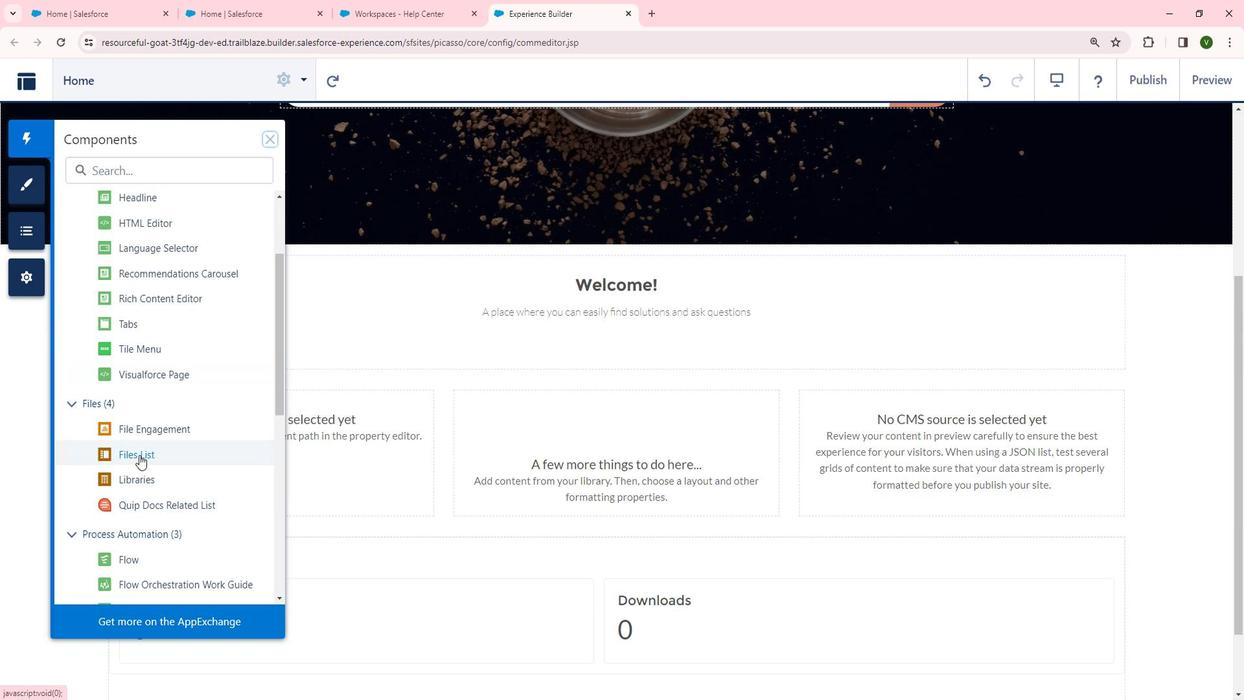 
Action: Mouse pressed left at (151, 447)
Screenshot: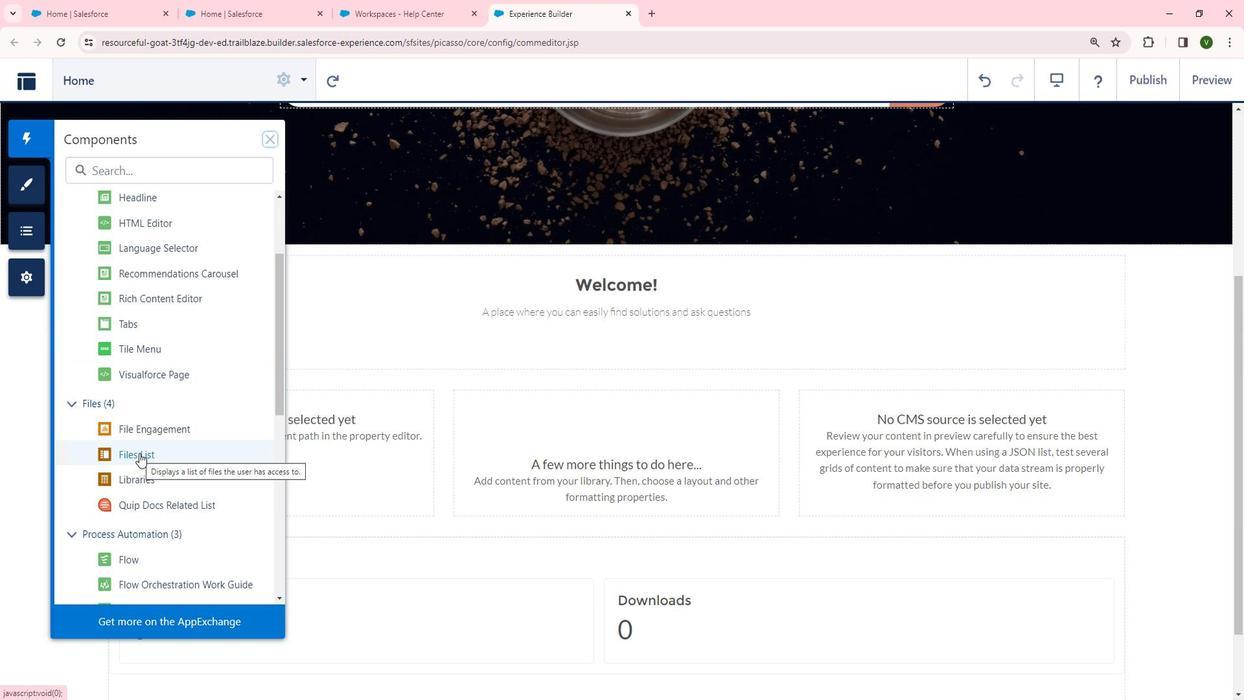
Action: Mouse moved to (737, 443)
Screenshot: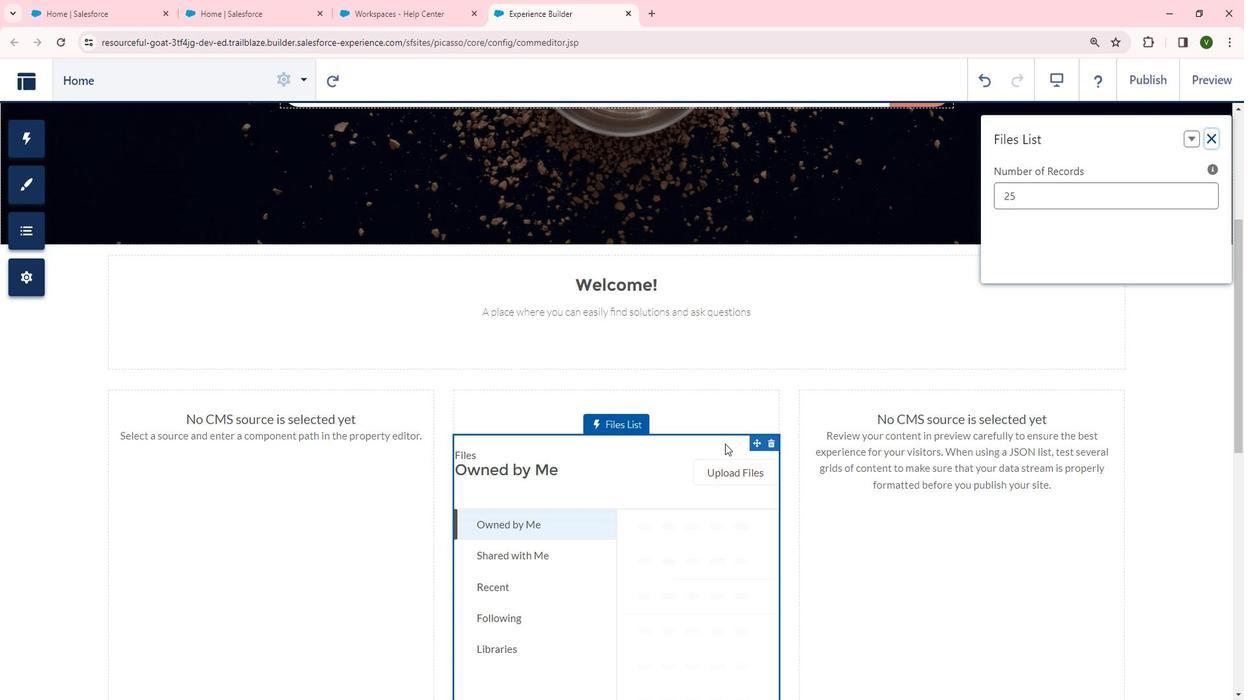 
Action: Mouse scrolled (737, 442) with delta (0, 0)
Screenshot: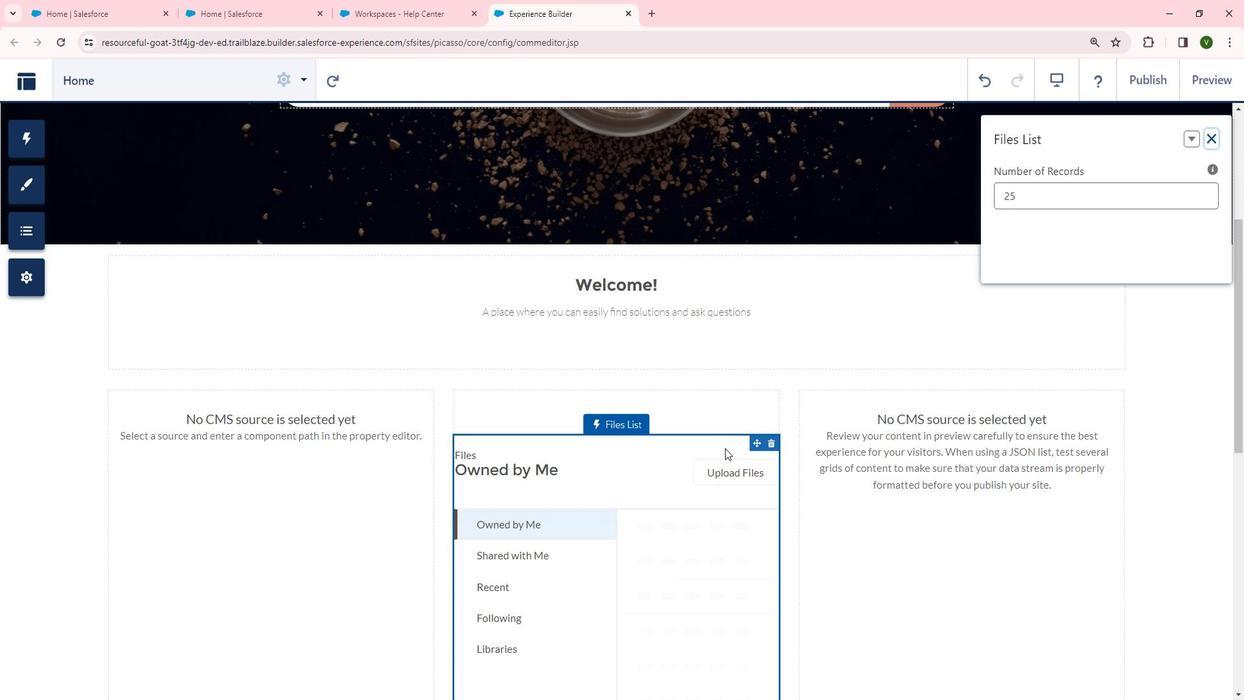 
Action: Mouse scrolled (737, 442) with delta (0, 0)
Screenshot: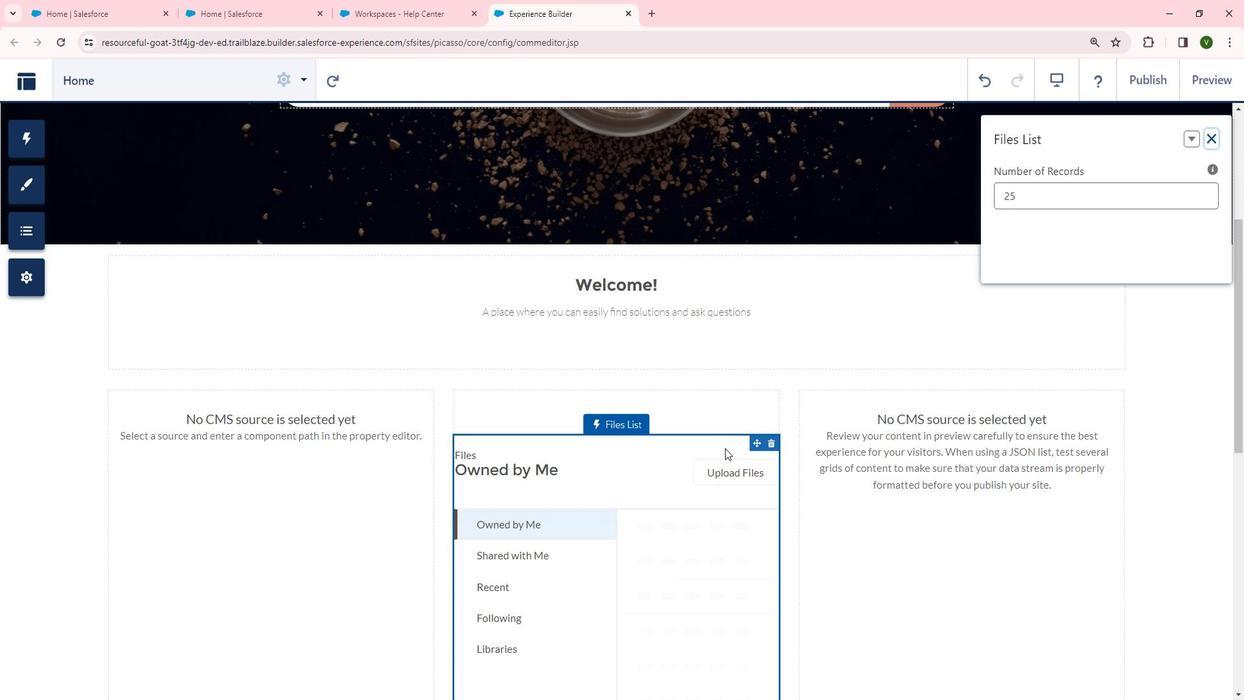 
Action: Mouse scrolled (737, 442) with delta (0, 0)
Screenshot: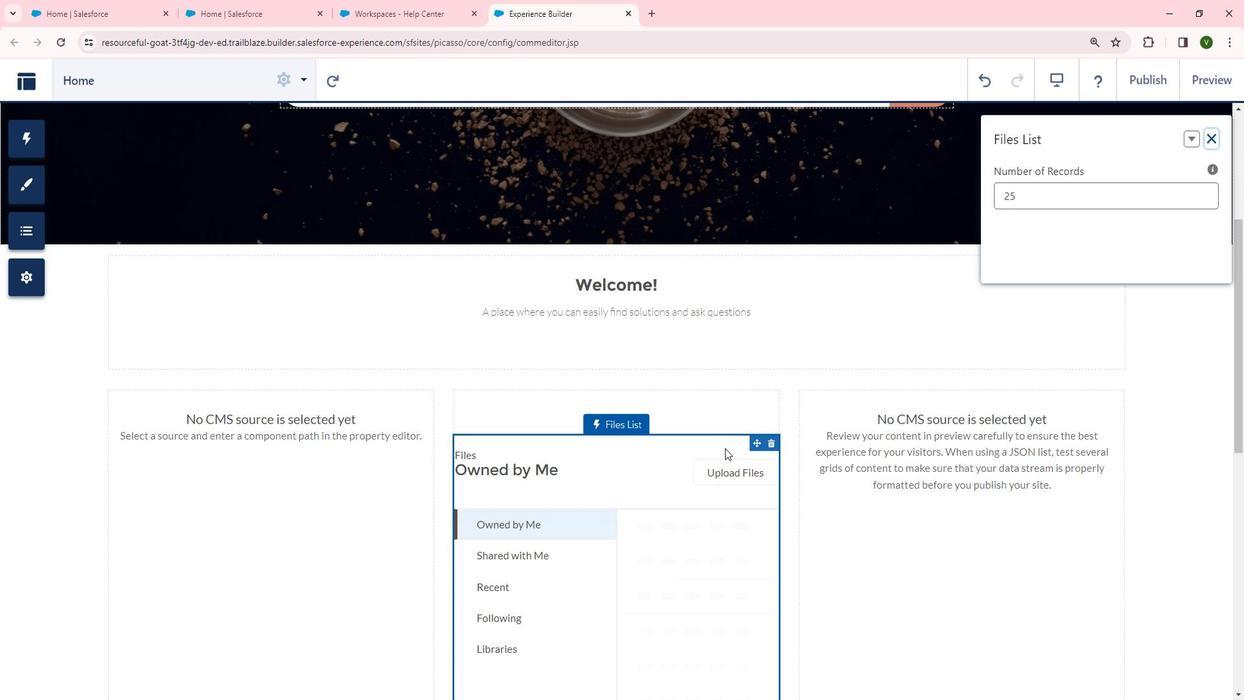 
